 Task: Search one way flight ticket for 4 adults, 1 infant in seat and 1 infant on lap in premium economy from Homer: Homer Airport to Indianapolis: Indianapolis International Airport on 8-5-2023. Choice of flights is Frontier. Number of bags: 2 carry on bags and 1 checked bag. Price is upto 78000. Outbound departure time preference is 8:00.
Action: Mouse moved to (344, 285)
Screenshot: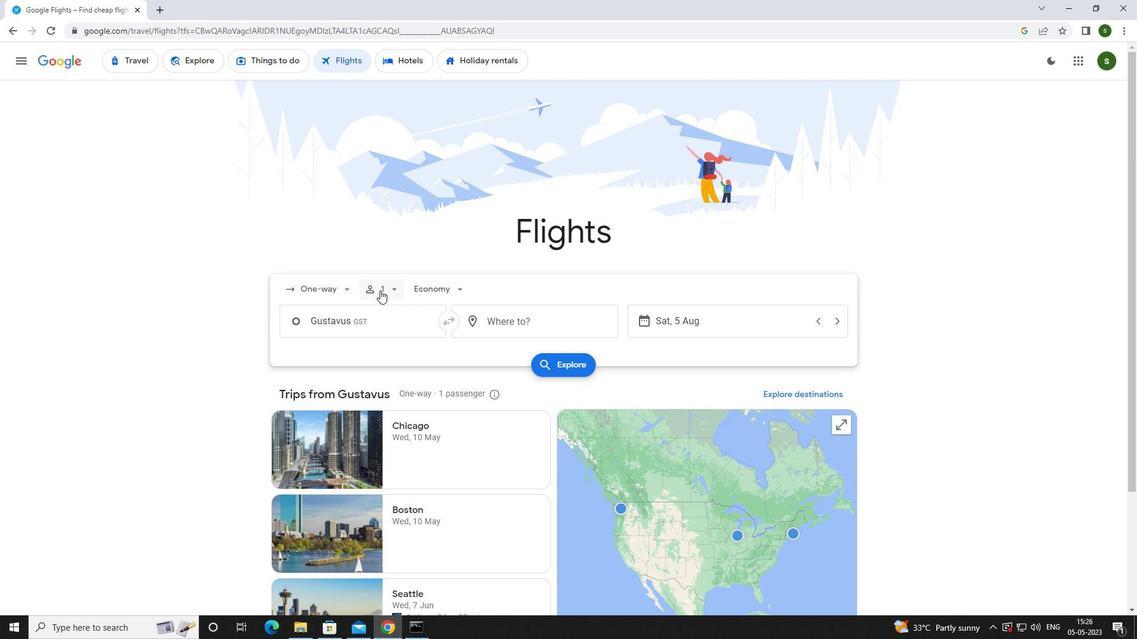 
Action: Mouse pressed left at (344, 285)
Screenshot: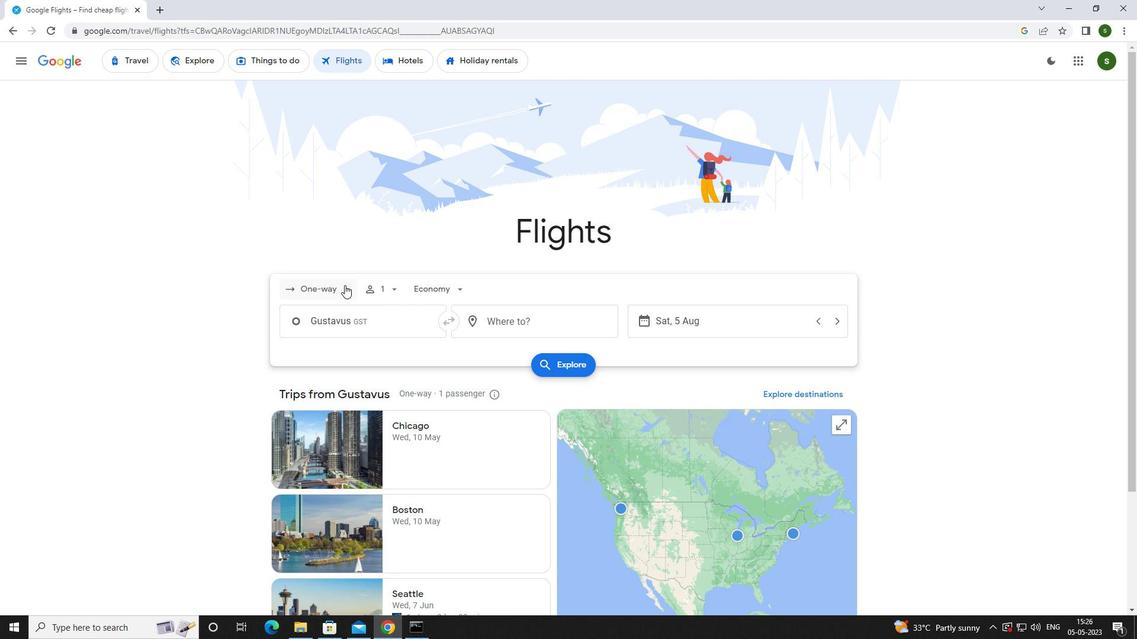 
Action: Mouse moved to (338, 339)
Screenshot: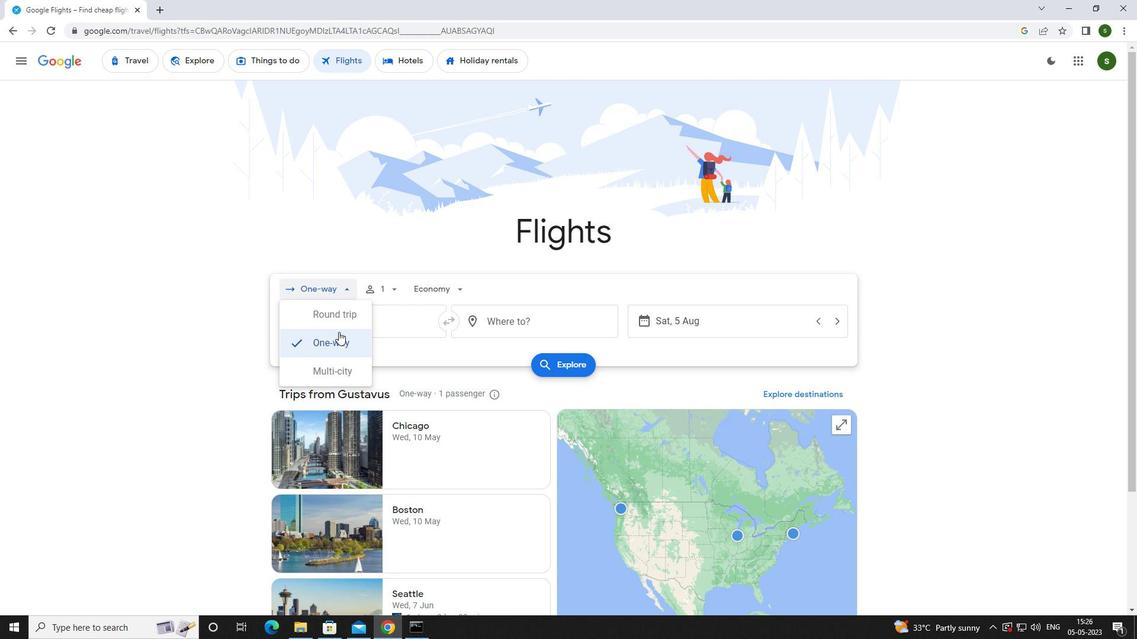 
Action: Mouse pressed left at (338, 339)
Screenshot: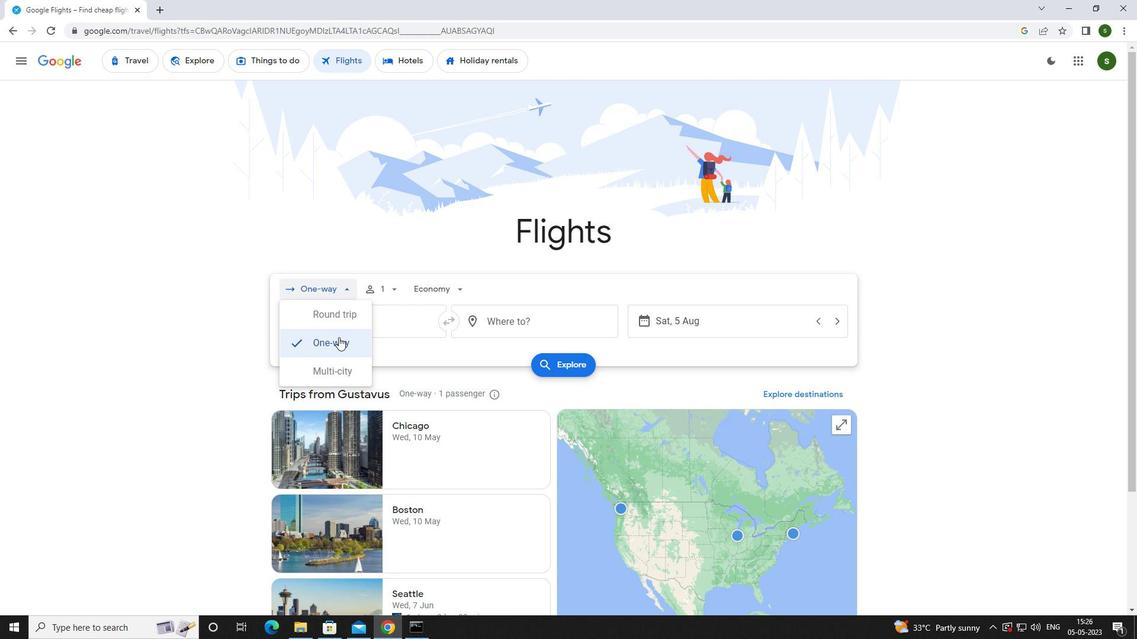 
Action: Mouse moved to (386, 291)
Screenshot: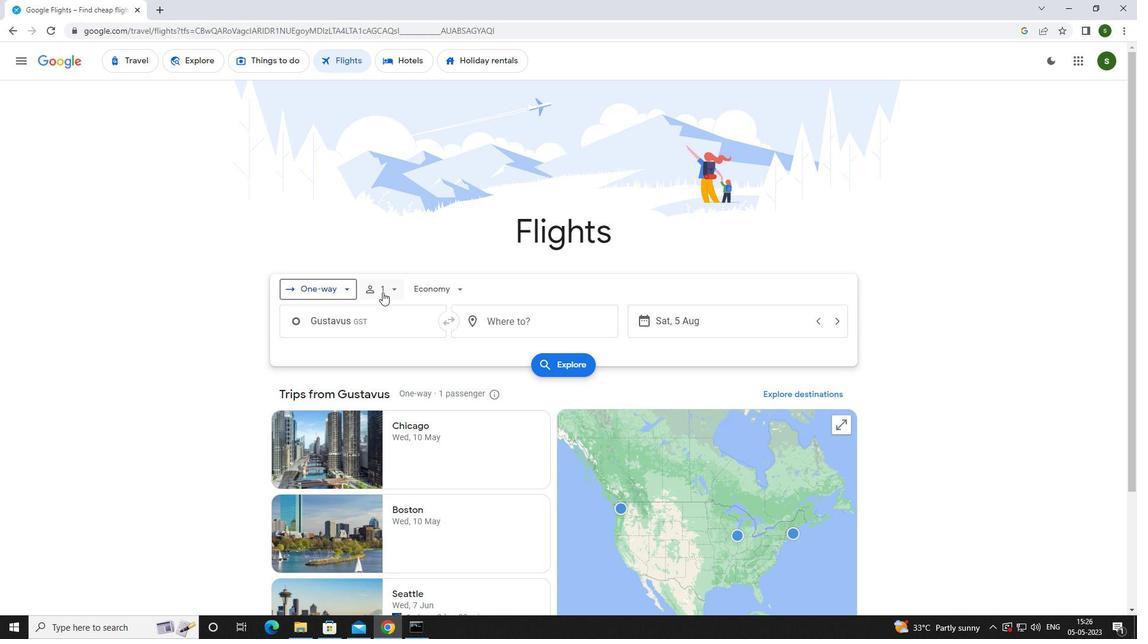 
Action: Mouse pressed left at (386, 291)
Screenshot: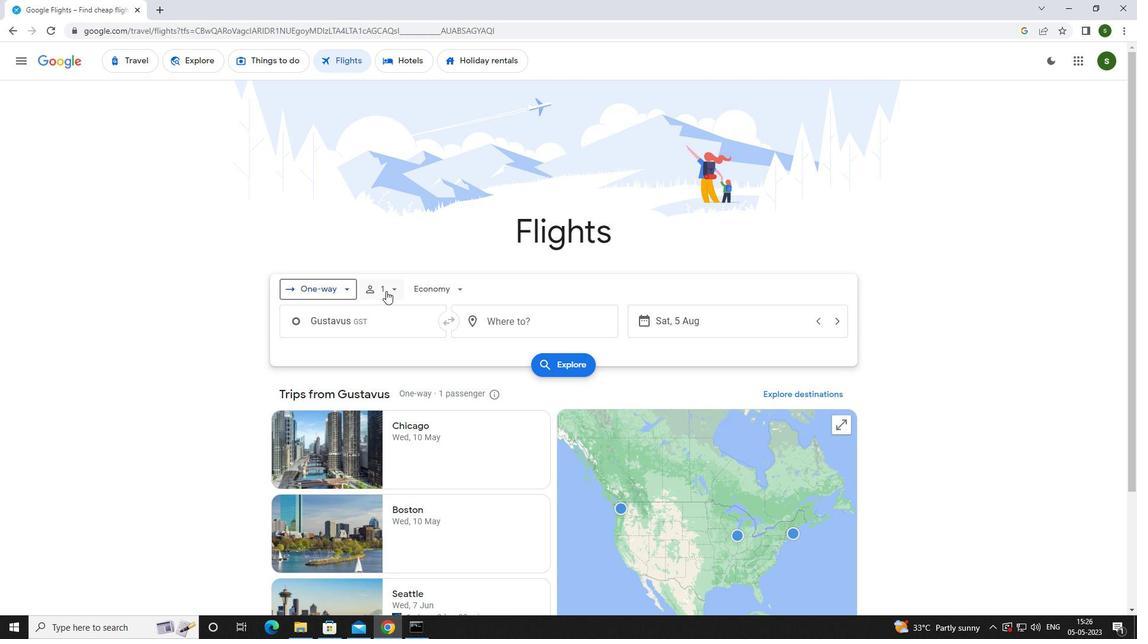 
Action: Mouse moved to (481, 317)
Screenshot: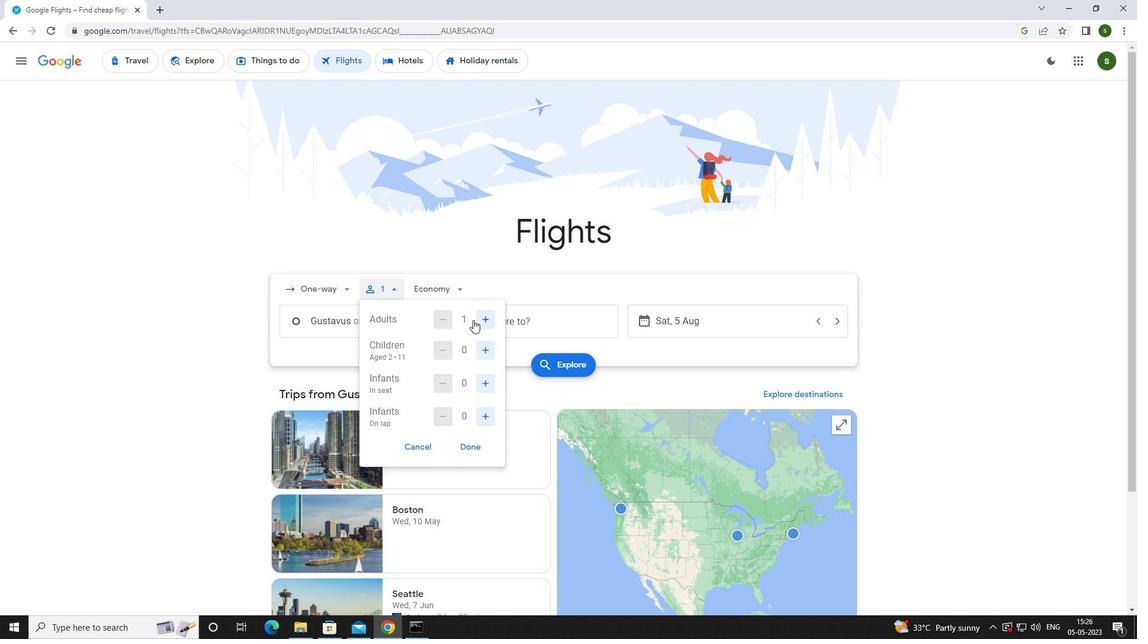 
Action: Mouse pressed left at (481, 317)
Screenshot: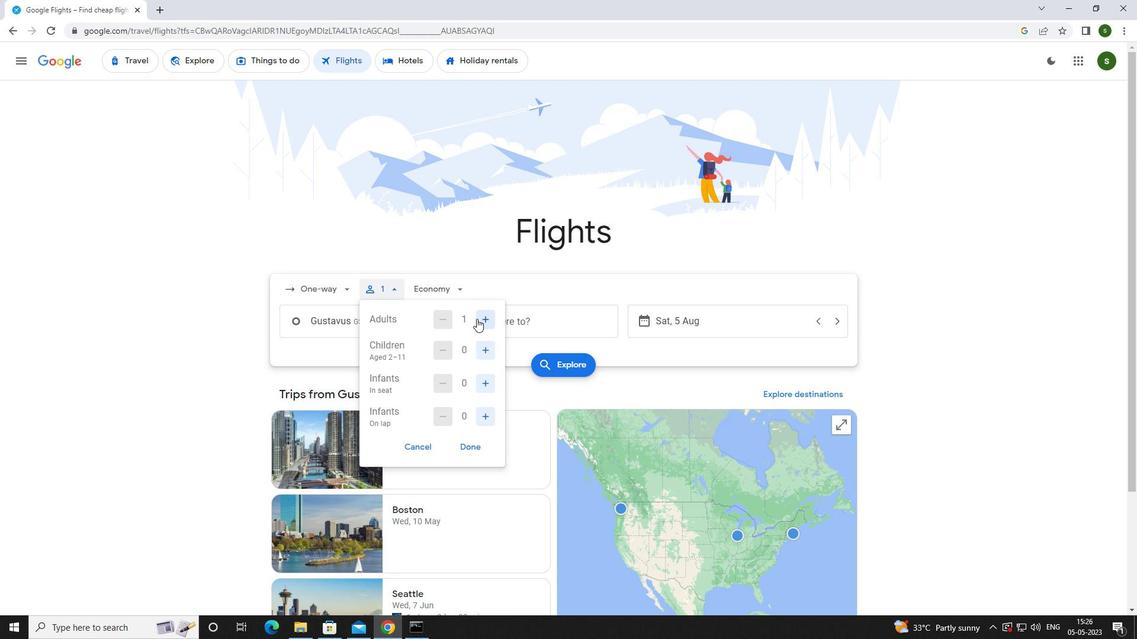 
Action: Mouse pressed left at (481, 317)
Screenshot: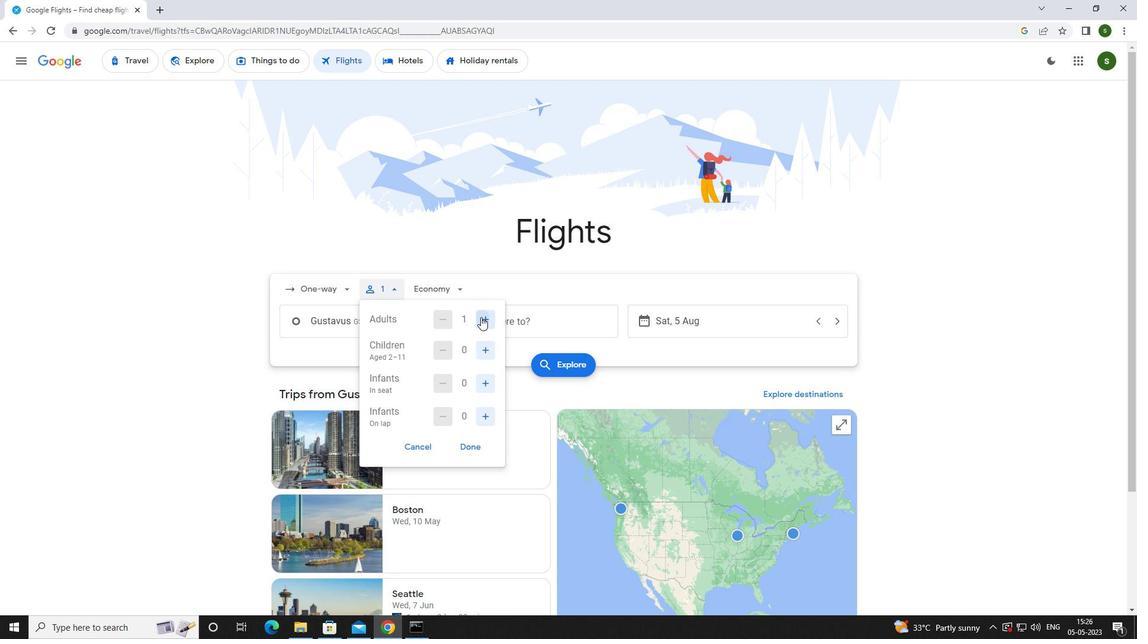 
Action: Mouse pressed left at (481, 317)
Screenshot: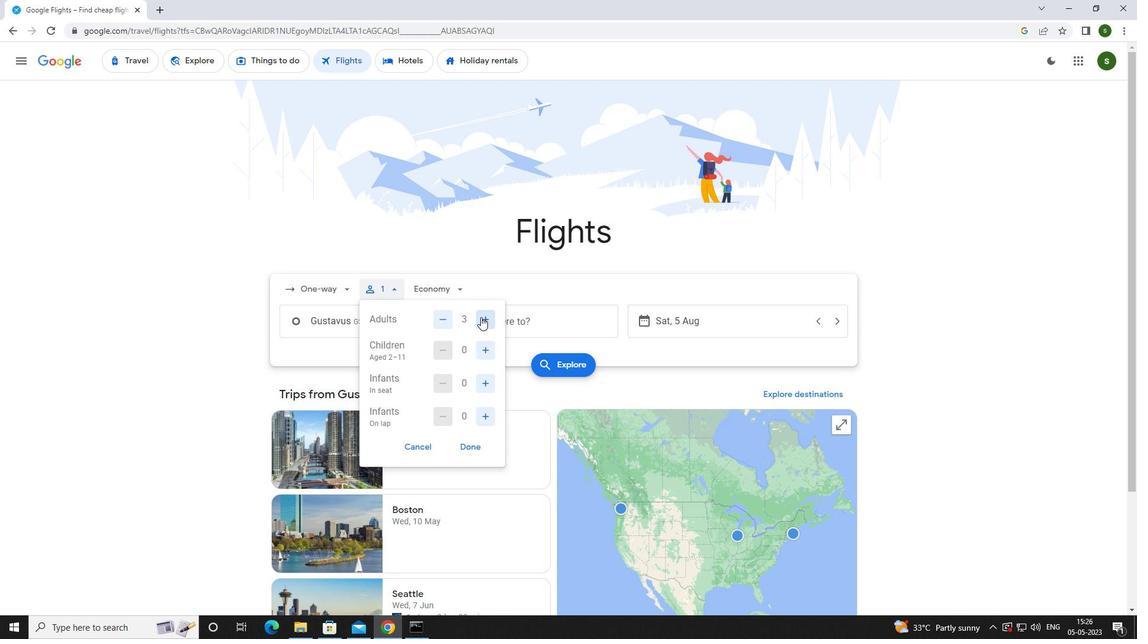 
Action: Mouse moved to (482, 380)
Screenshot: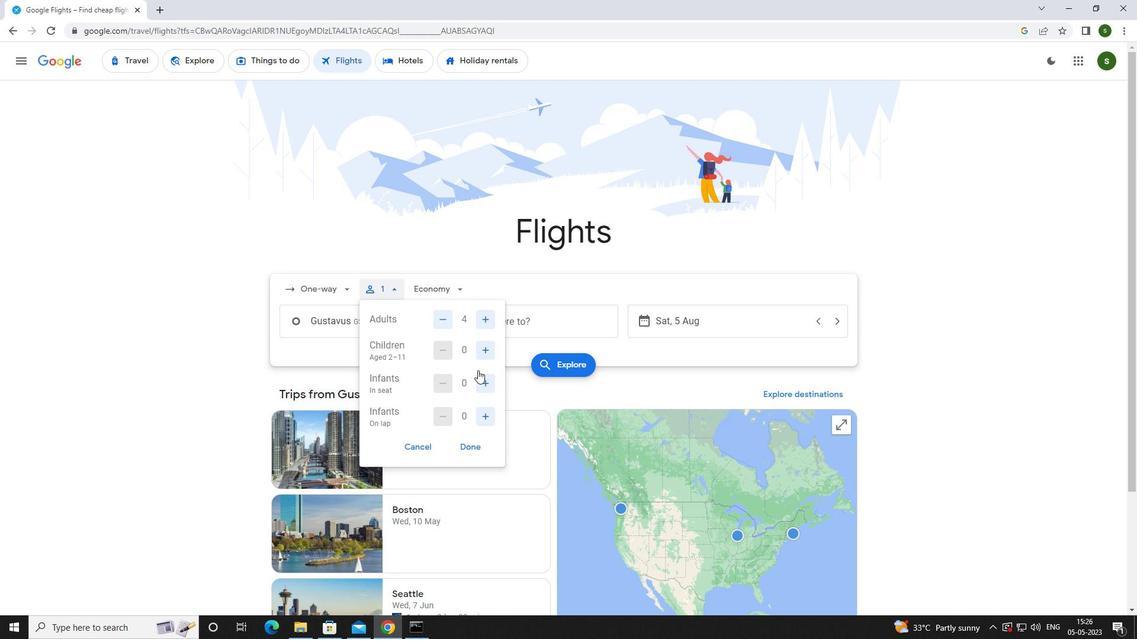 
Action: Mouse pressed left at (482, 380)
Screenshot: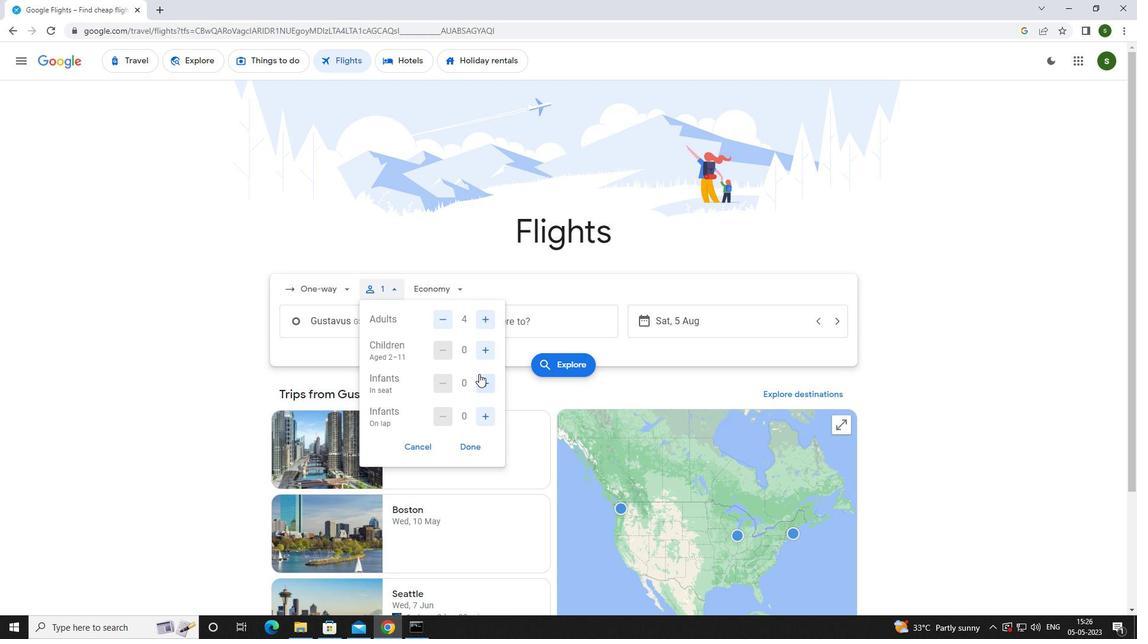 
Action: Mouse moved to (481, 414)
Screenshot: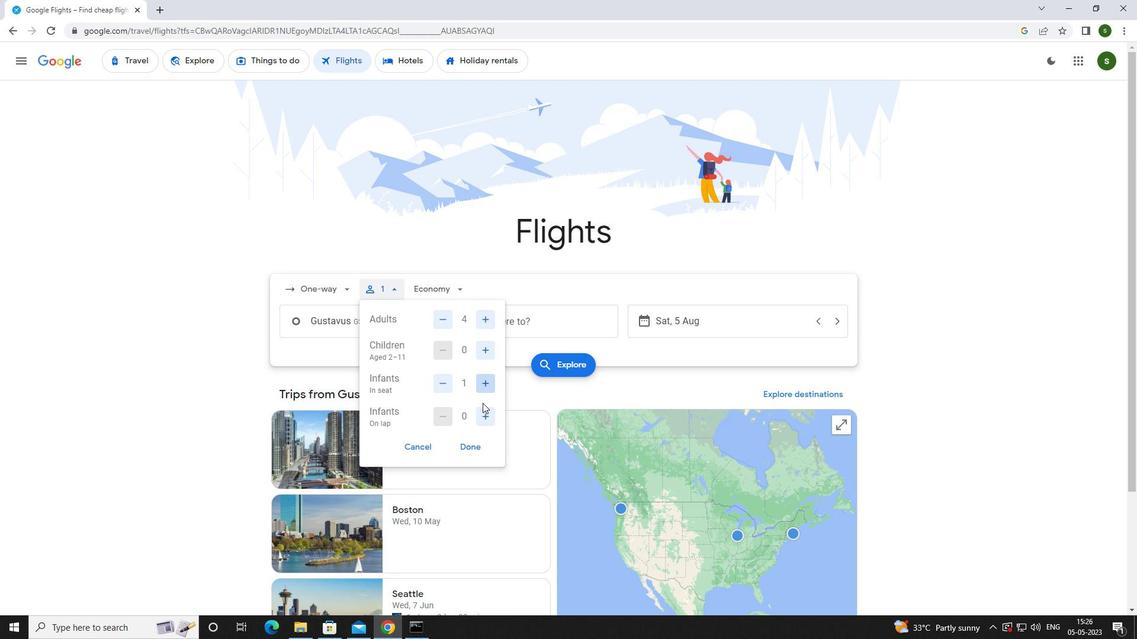 
Action: Mouse pressed left at (481, 414)
Screenshot: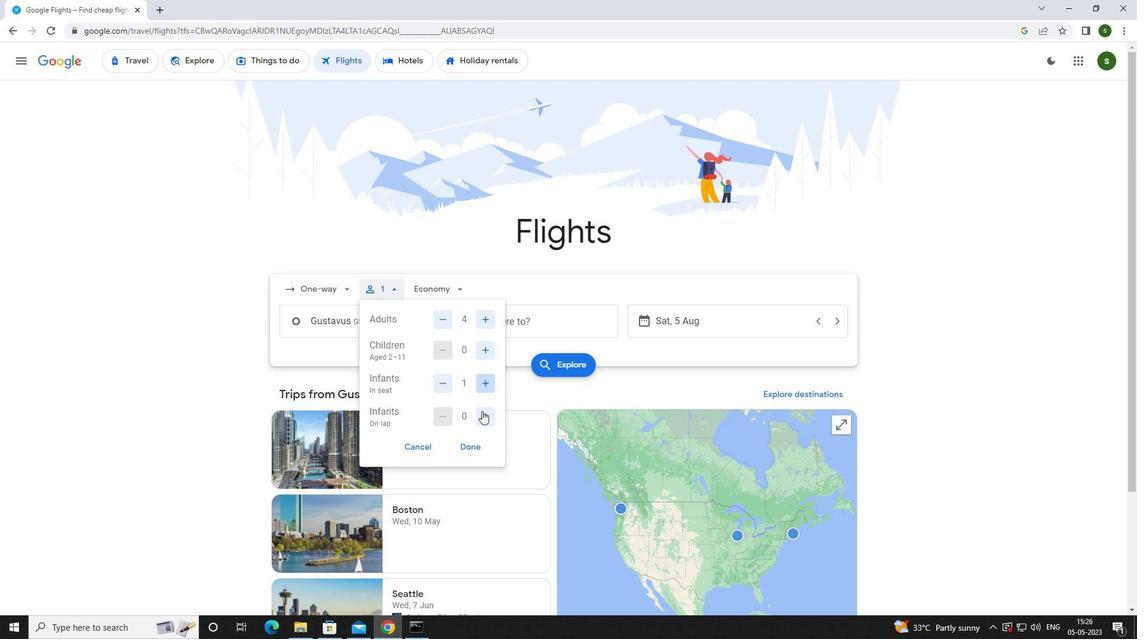 
Action: Mouse moved to (446, 287)
Screenshot: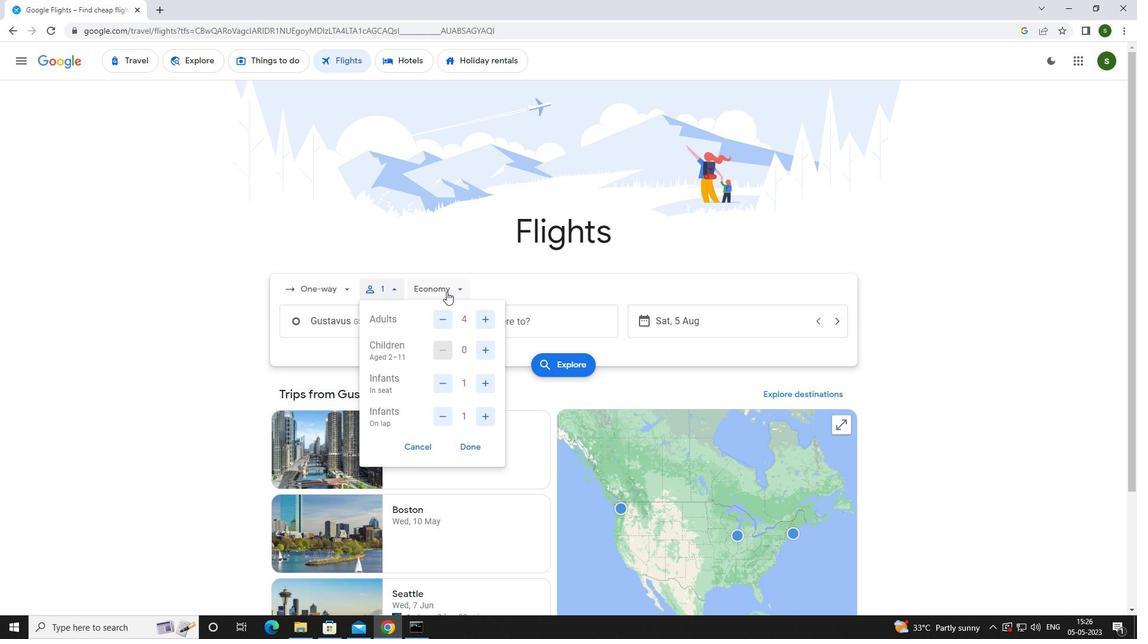 
Action: Mouse pressed left at (446, 287)
Screenshot: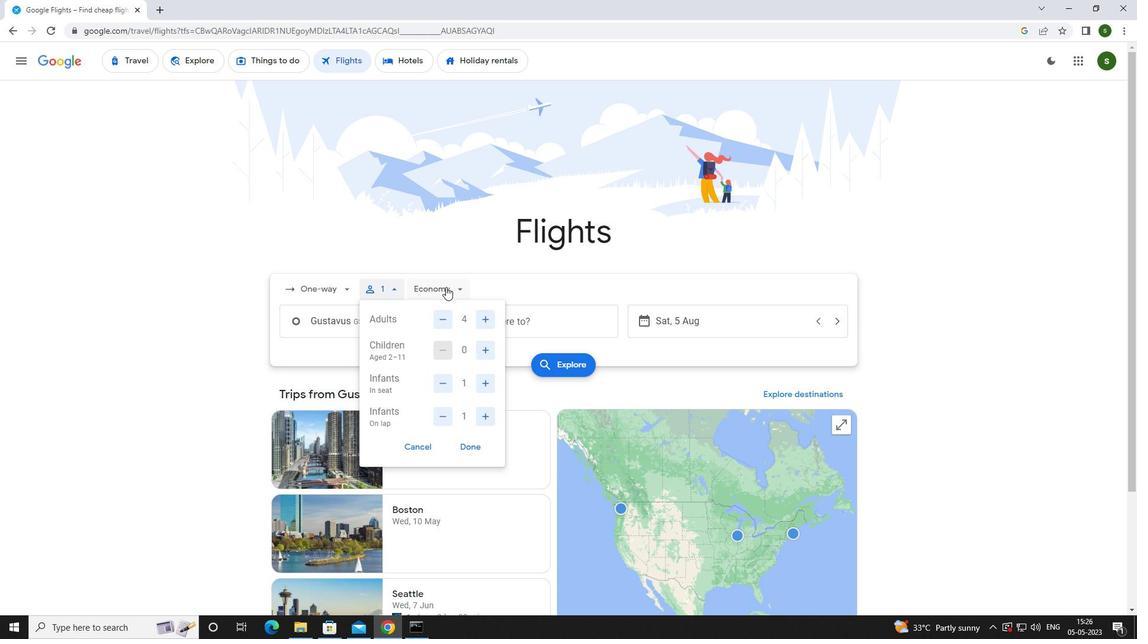 
Action: Mouse moved to (472, 350)
Screenshot: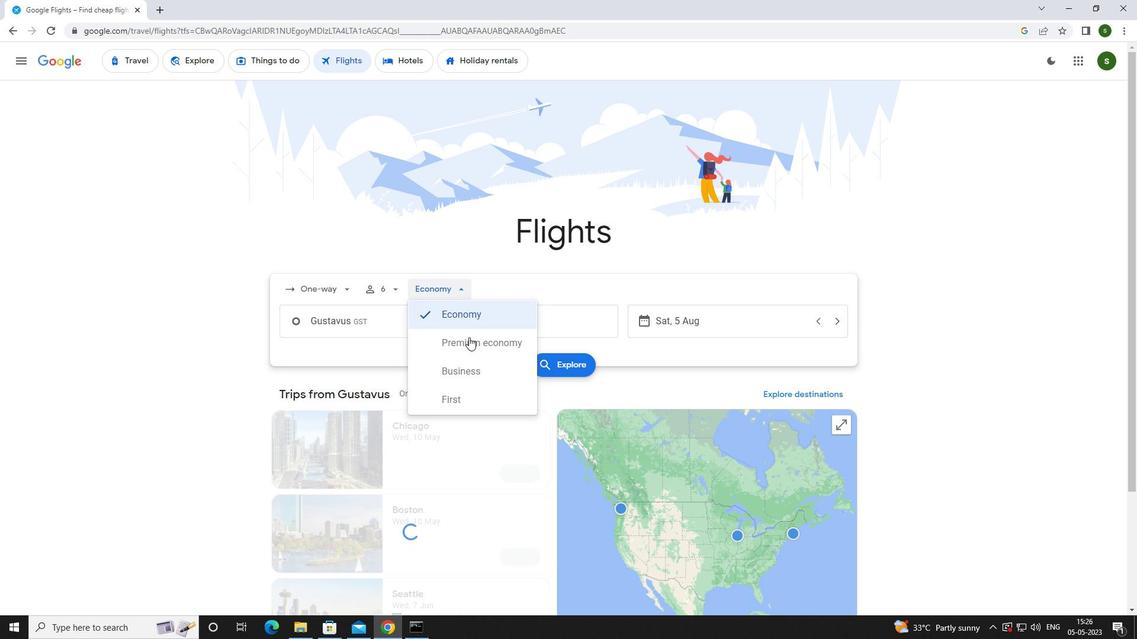 
Action: Mouse pressed left at (472, 350)
Screenshot: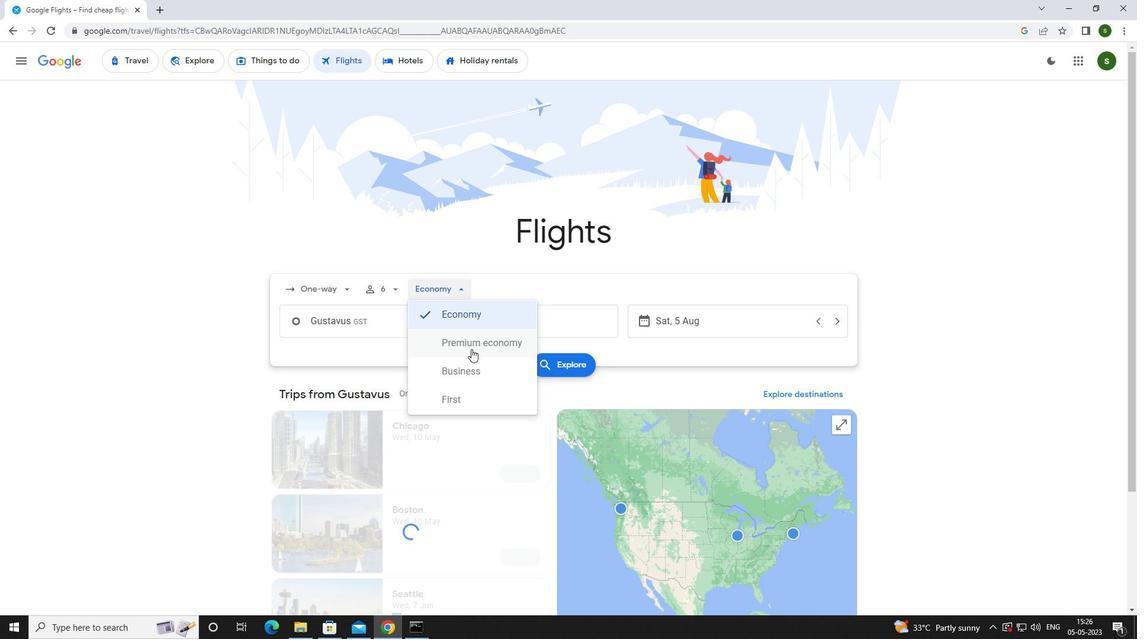 
Action: Mouse moved to (396, 327)
Screenshot: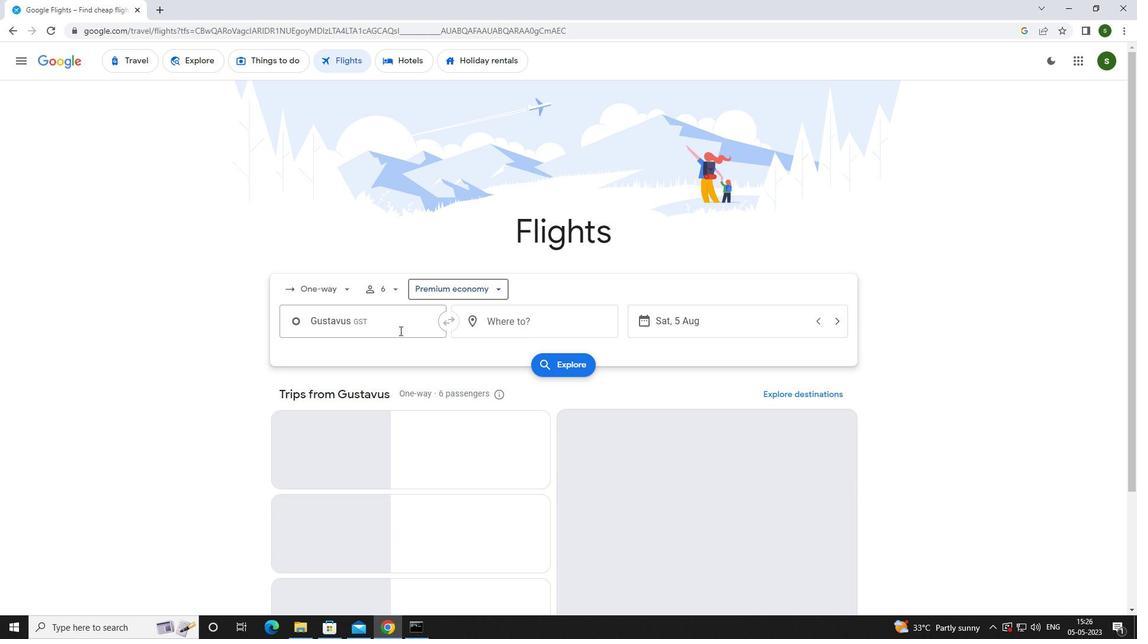 
Action: Mouse pressed left at (396, 327)
Screenshot: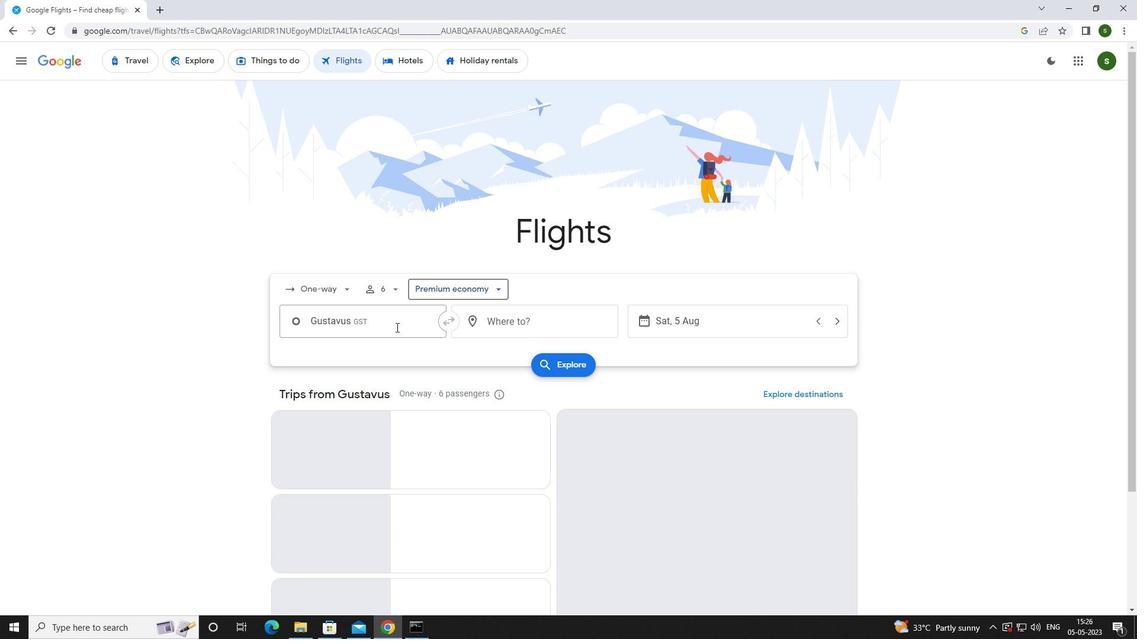
Action: Mouse moved to (398, 326)
Screenshot: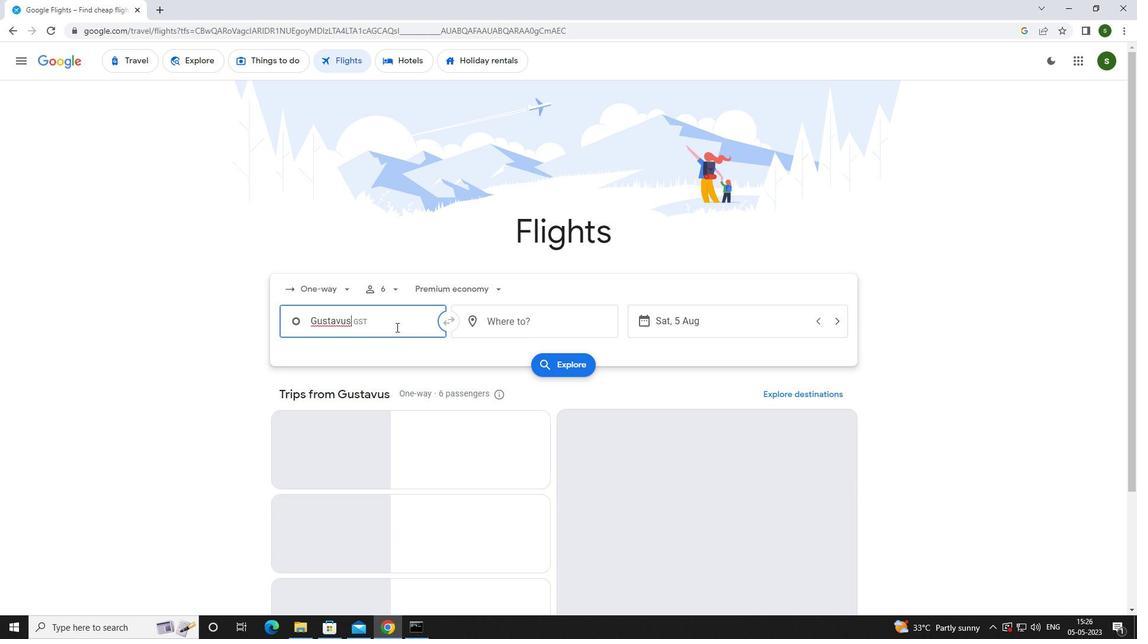 
Action: Key pressed <Key.caps_lock>h<Key.caps_lock>omer
Screenshot: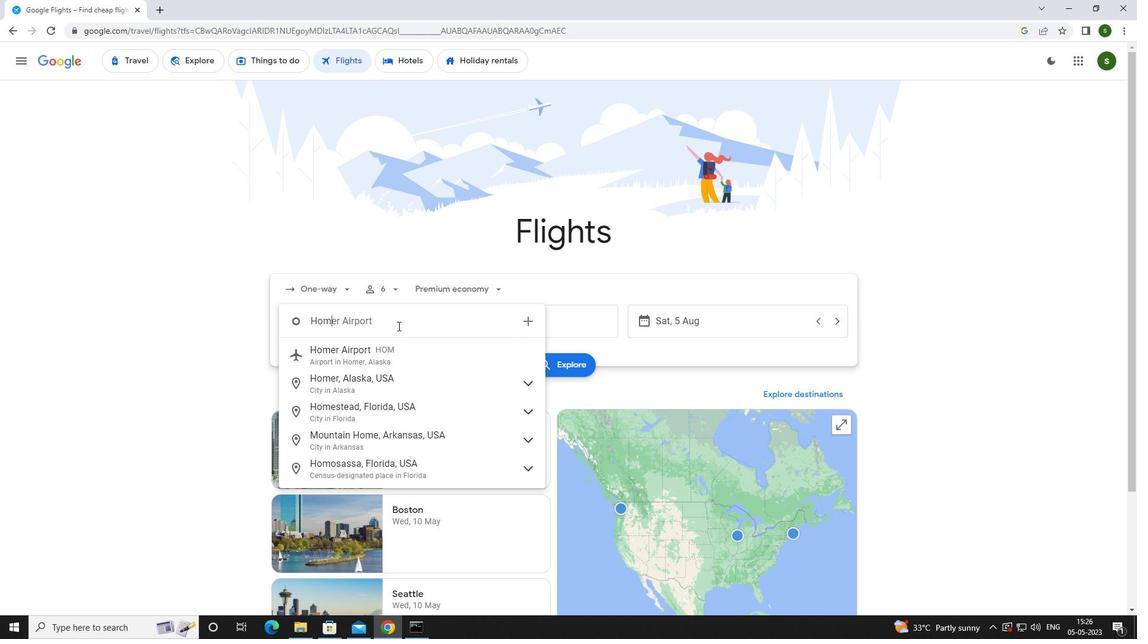 
Action: Mouse moved to (405, 414)
Screenshot: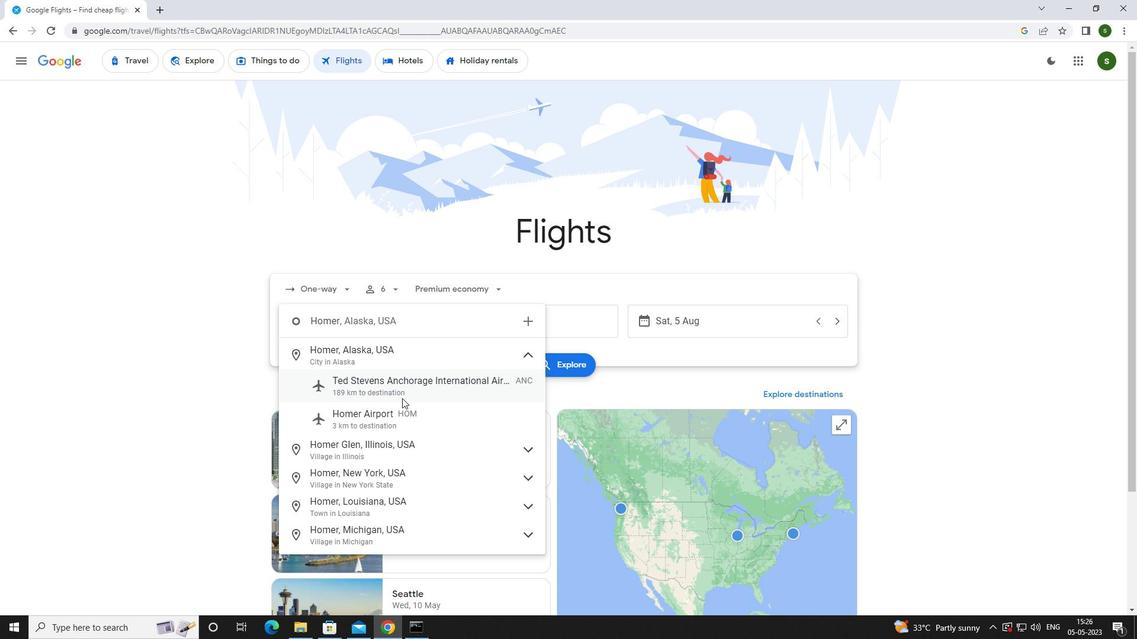 
Action: Mouse pressed left at (405, 414)
Screenshot: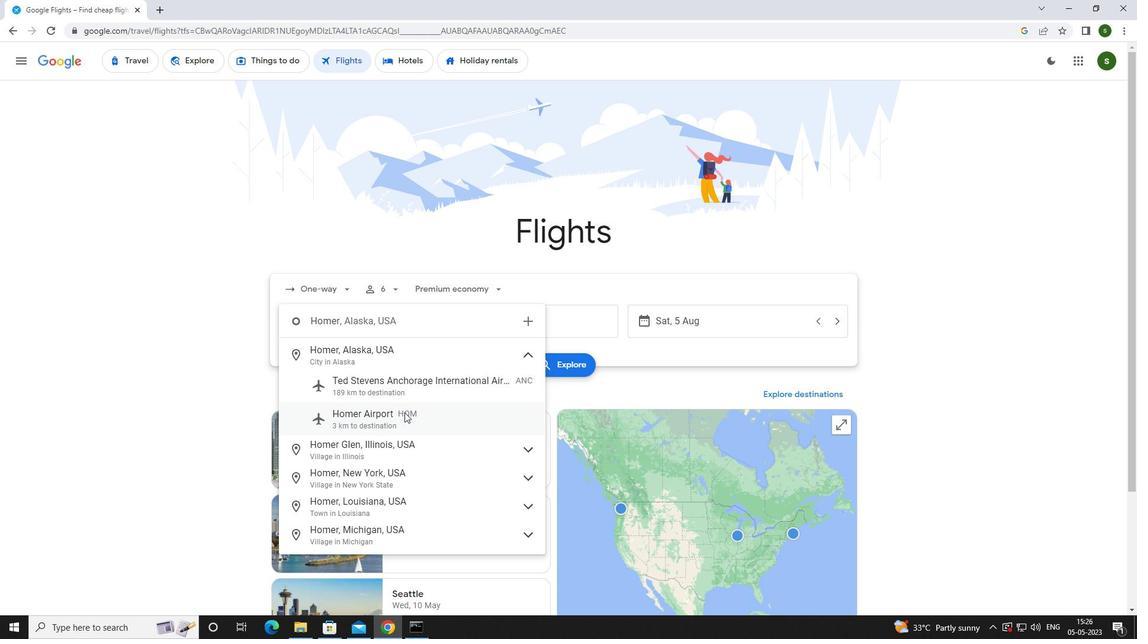 
Action: Mouse moved to (530, 325)
Screenshot: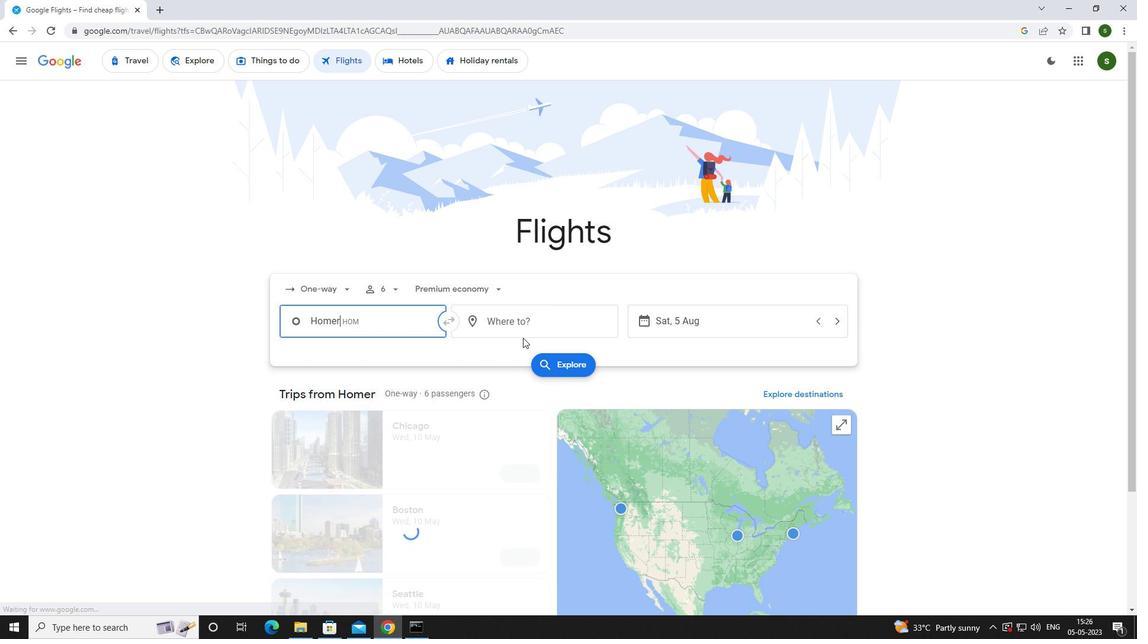 
Action: Mouse pressed left at (530, 325)
Screenshot: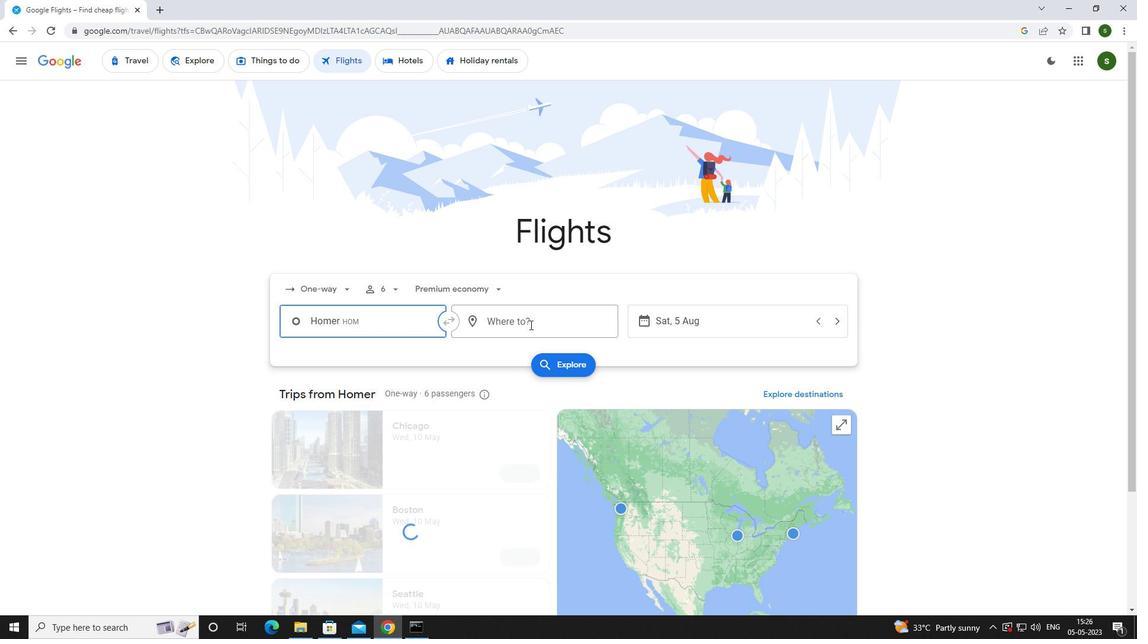 
Action: Mouse moved to (530, 324)
Screenshot: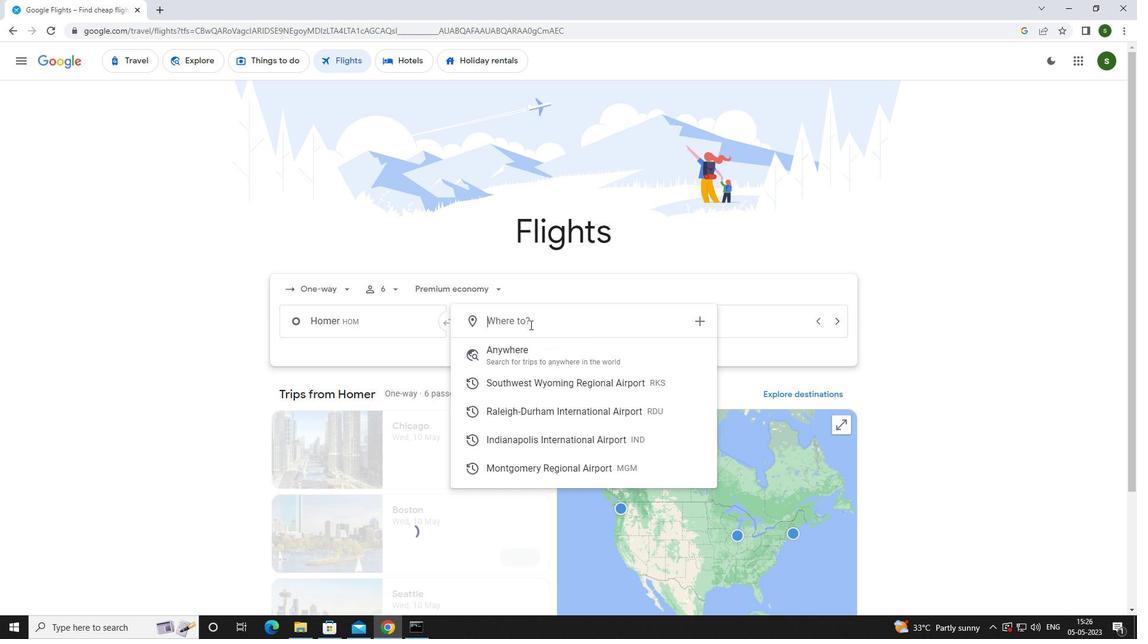 
Action: Key pressed <Key.caps_lock>i<Key.caps_lock>ndianapolis
Screenshot: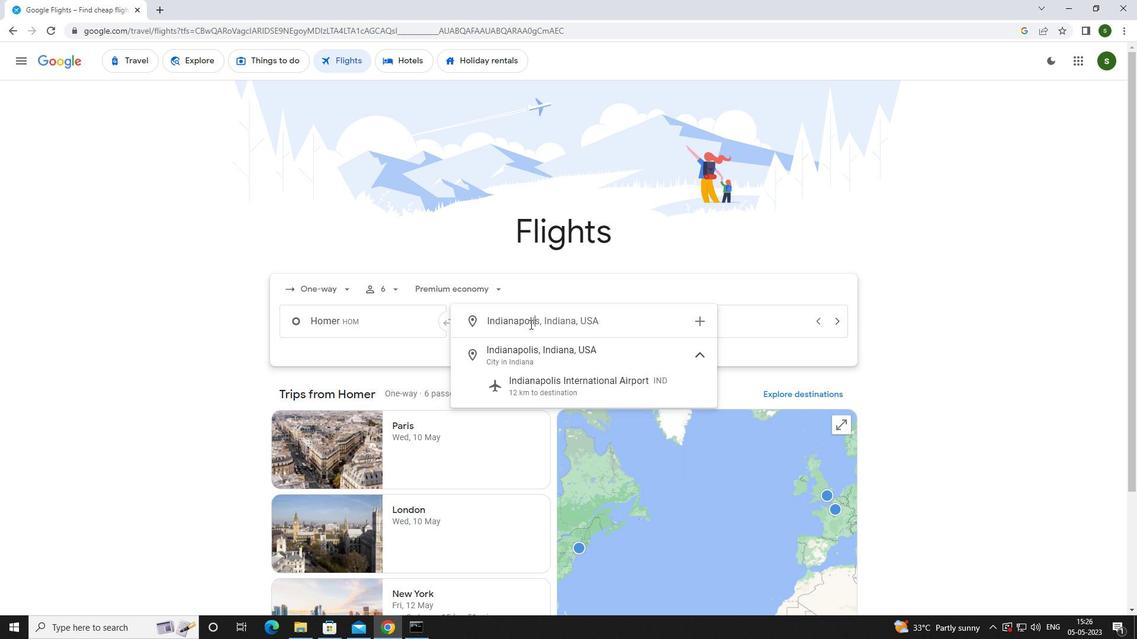 
Action: Mouse moved to (560, 381)
Screenshot: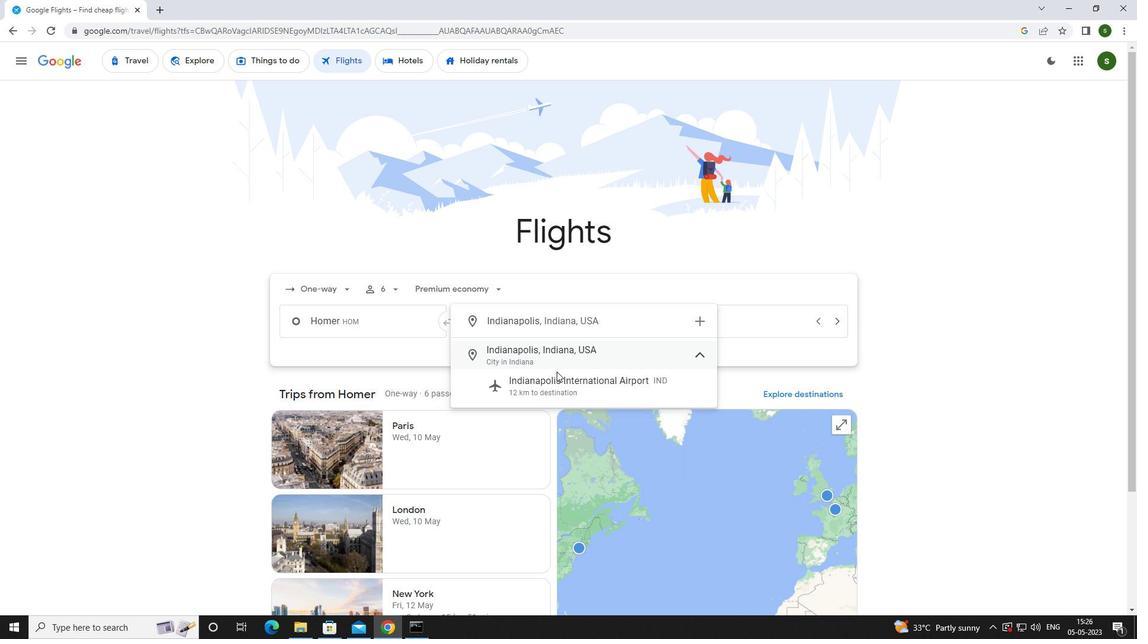 
Action: Mouse pressed left at (560, 381)
Screenshot: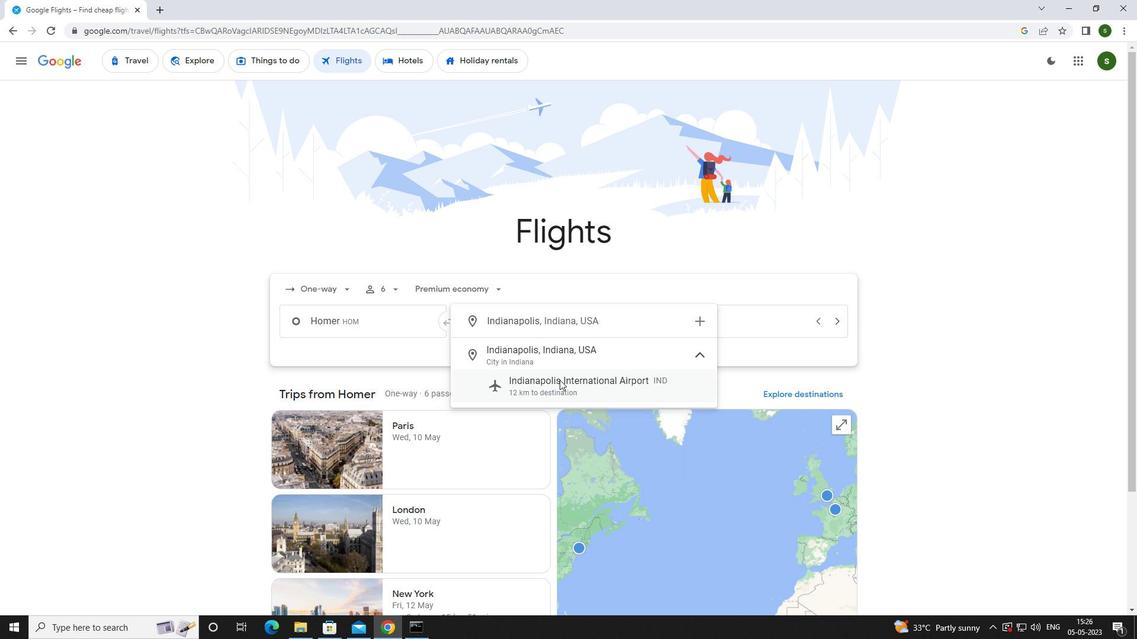 
Action: Mouse moved to (729, 320)
Screenshot: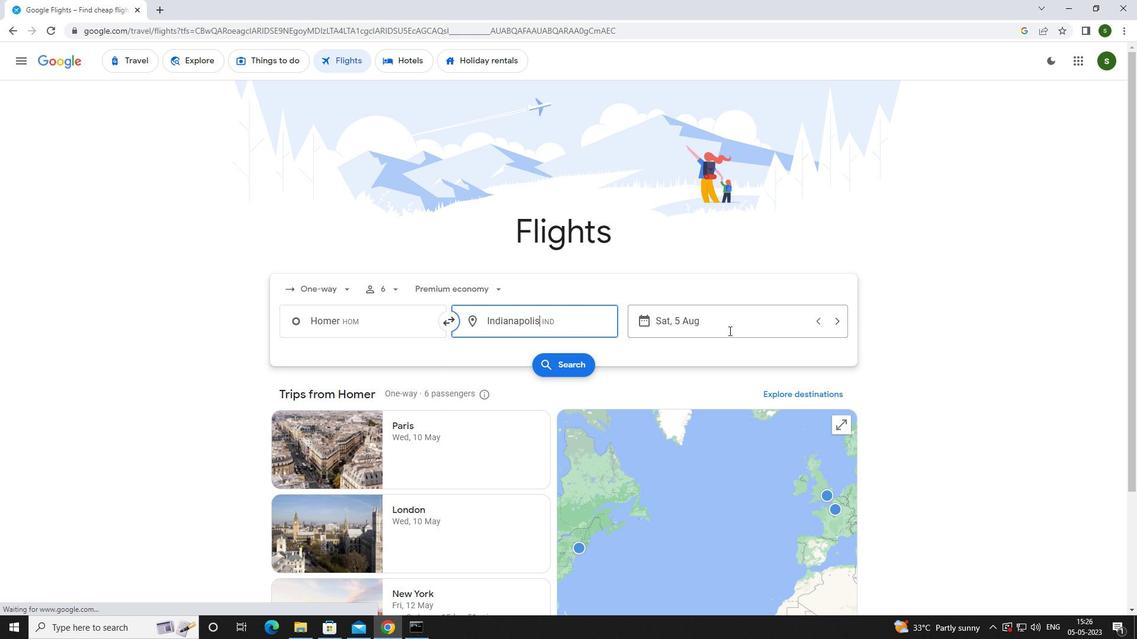 
Action: Mouse pressed left at (729, 320)
Screenshot: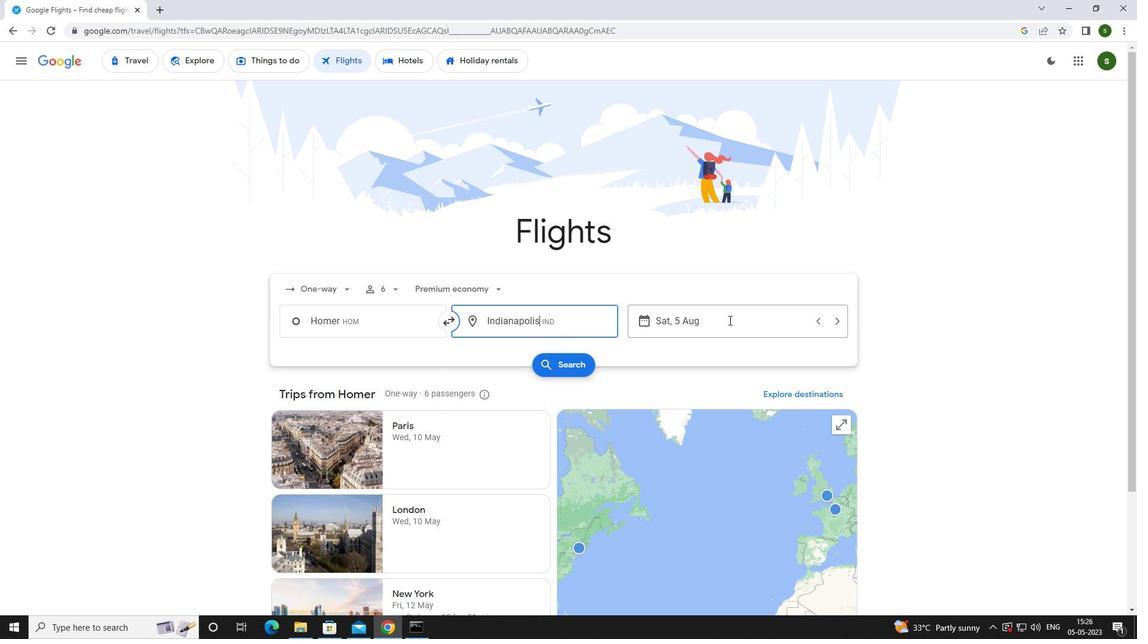 
Action: Mouse moved to (596, 398)
Screenshot: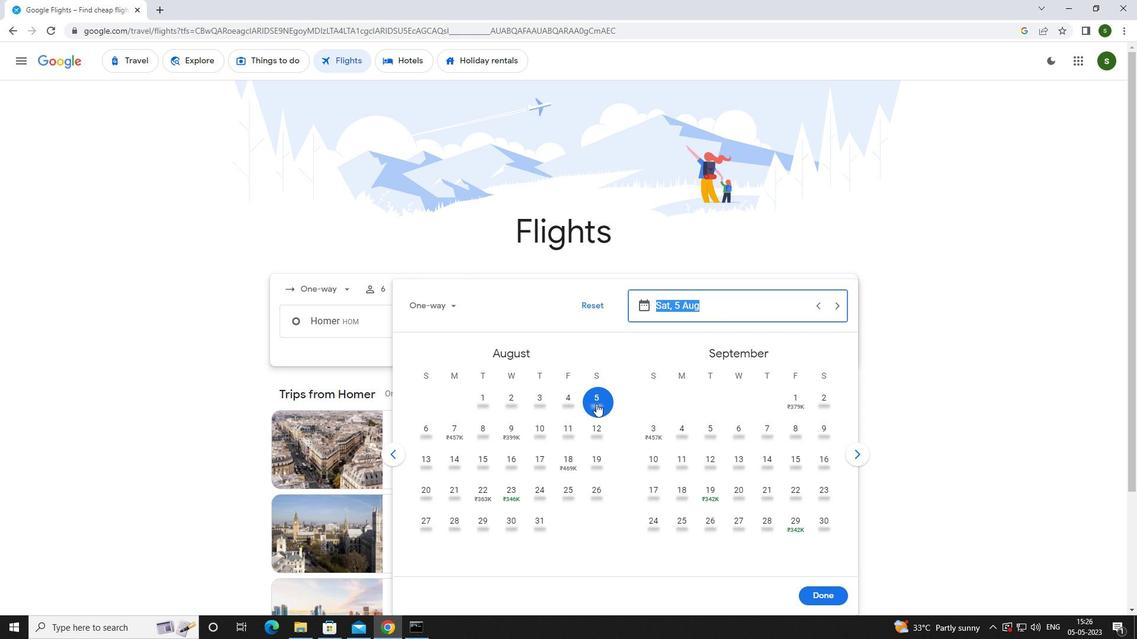 
Action: Mouse pressed left at (596, 398)
Screenshot: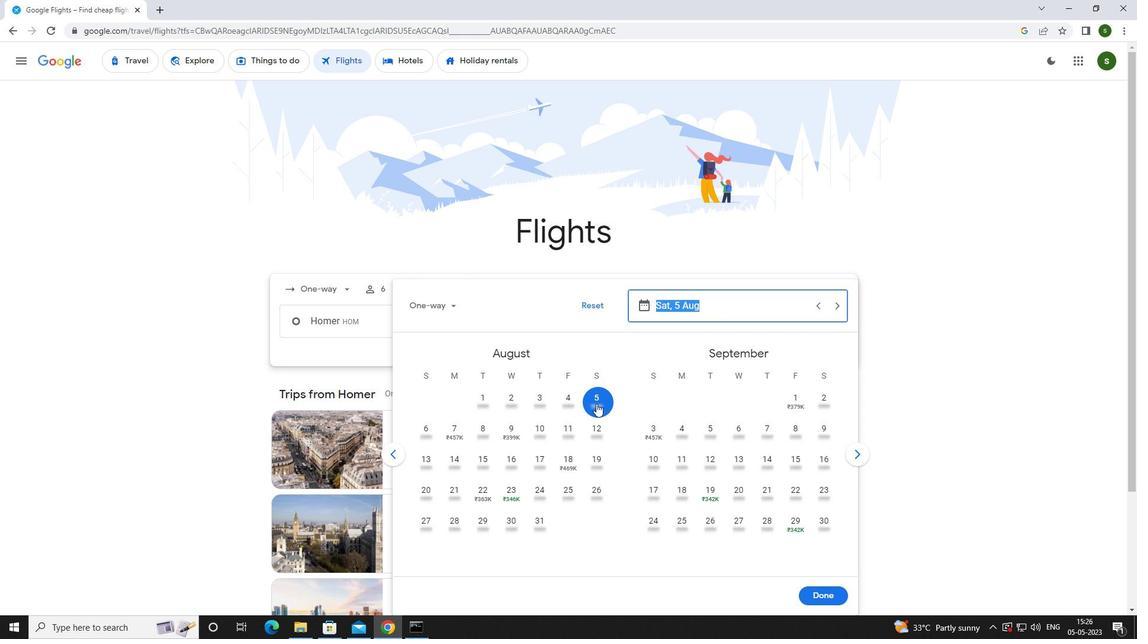 
Action: Mouse moved to (815, 589)
Screenshot: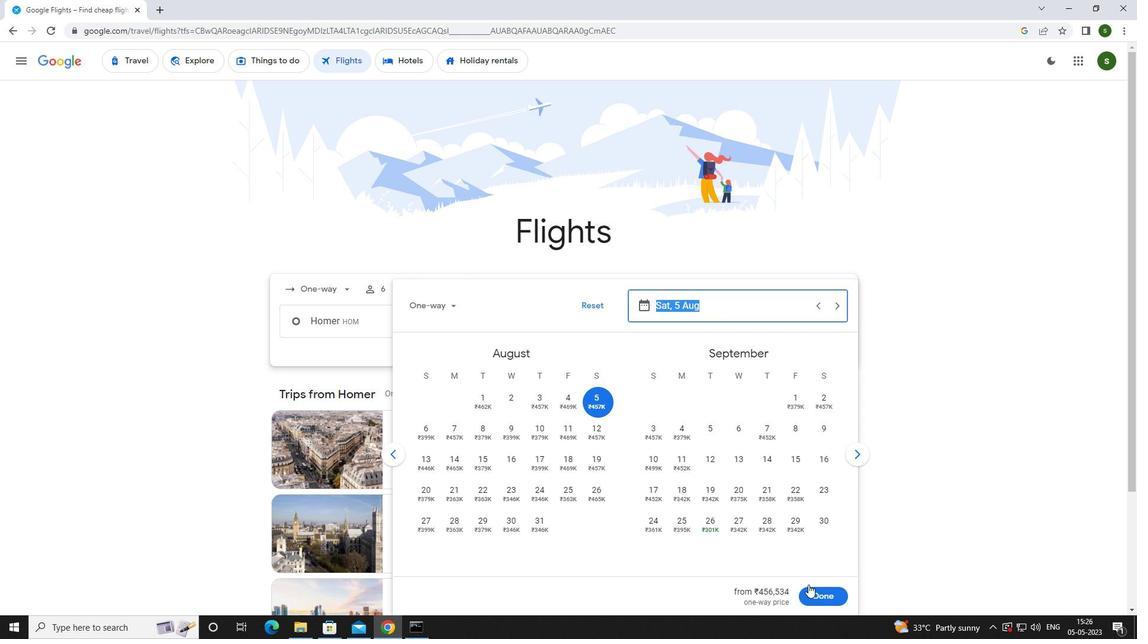 
Action: Mouse pressed left at (815, 589)
Screenshot: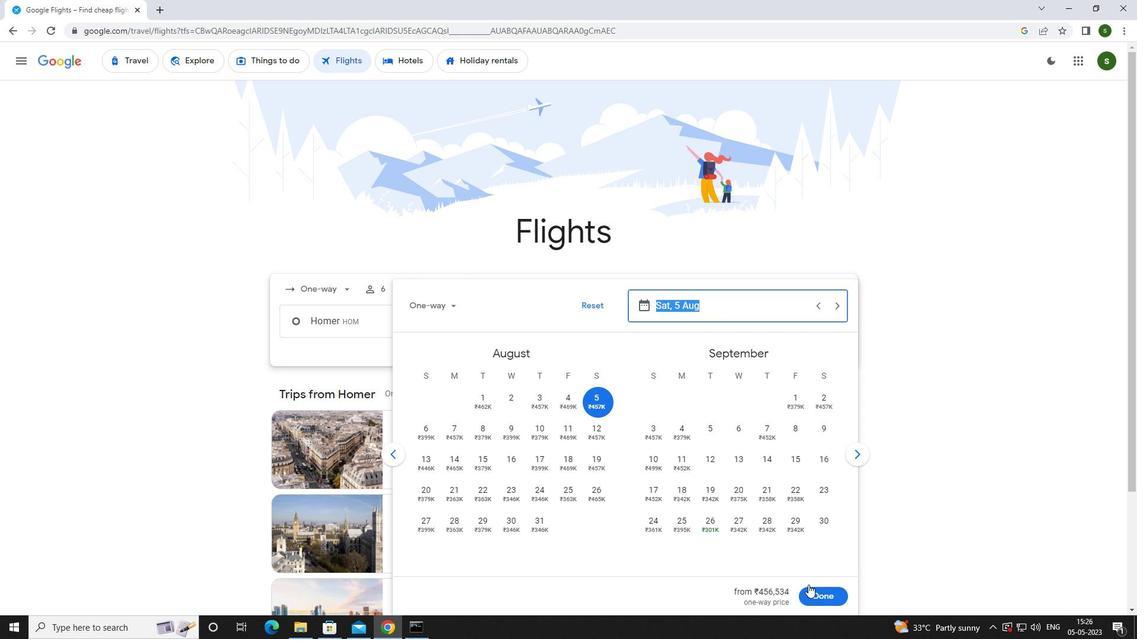 
Action: Mouse moved to (572, 370)
Screenshot: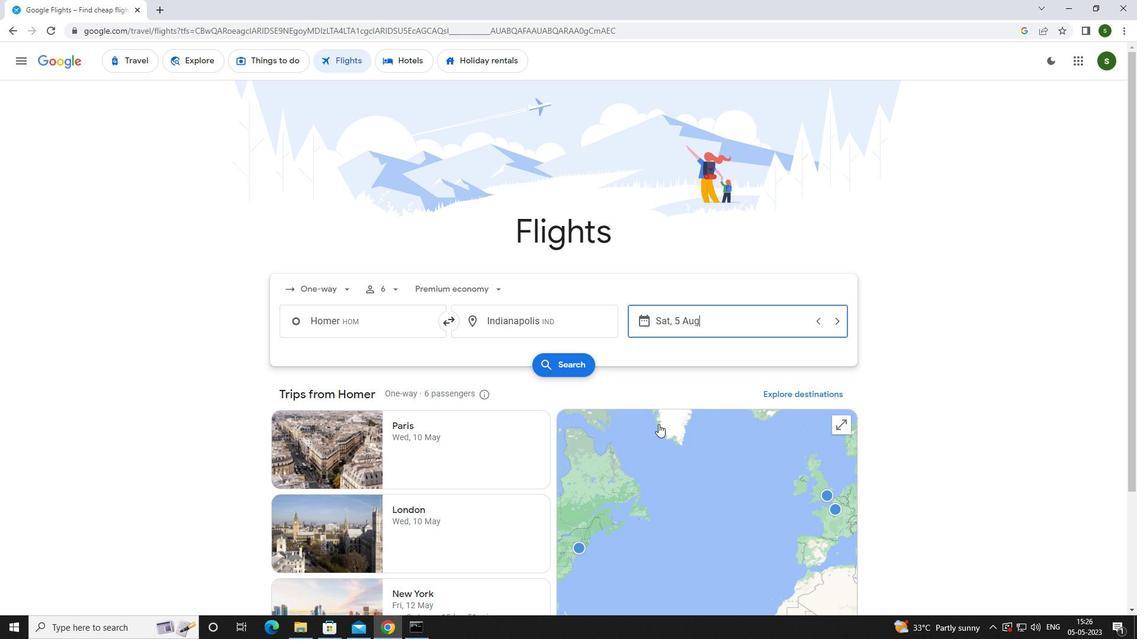
Action: Mouse pressed left at (572, 370)
Screenshot: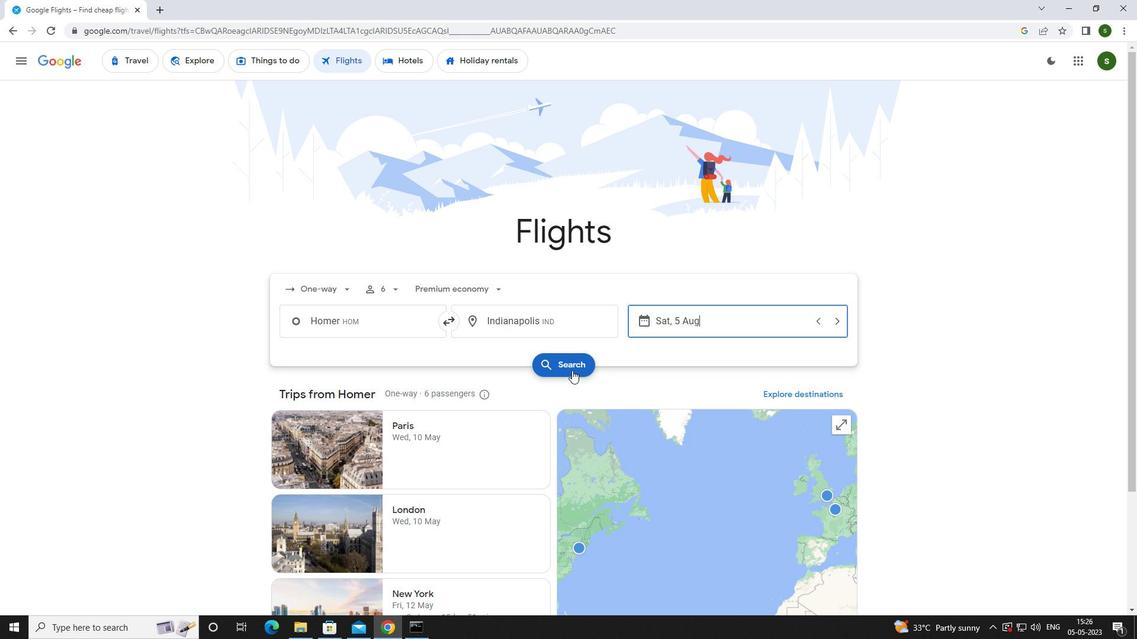 
Action: Mouse moved to (286, 168)
Screenshot: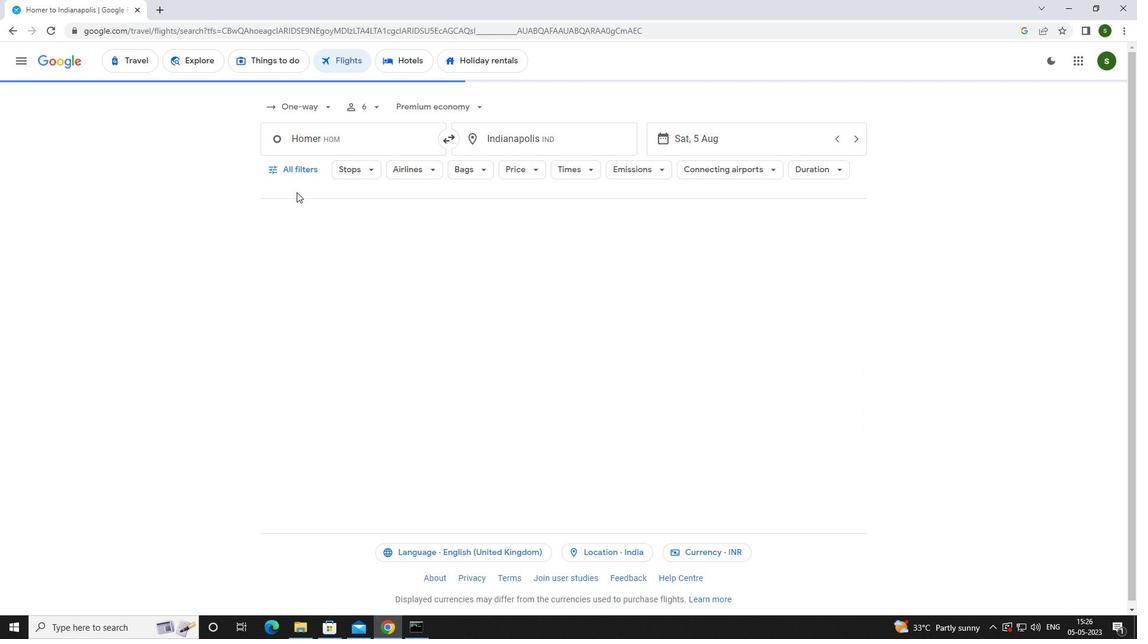 
Action: Mouse pressed left at (286, 168)
Screenshot: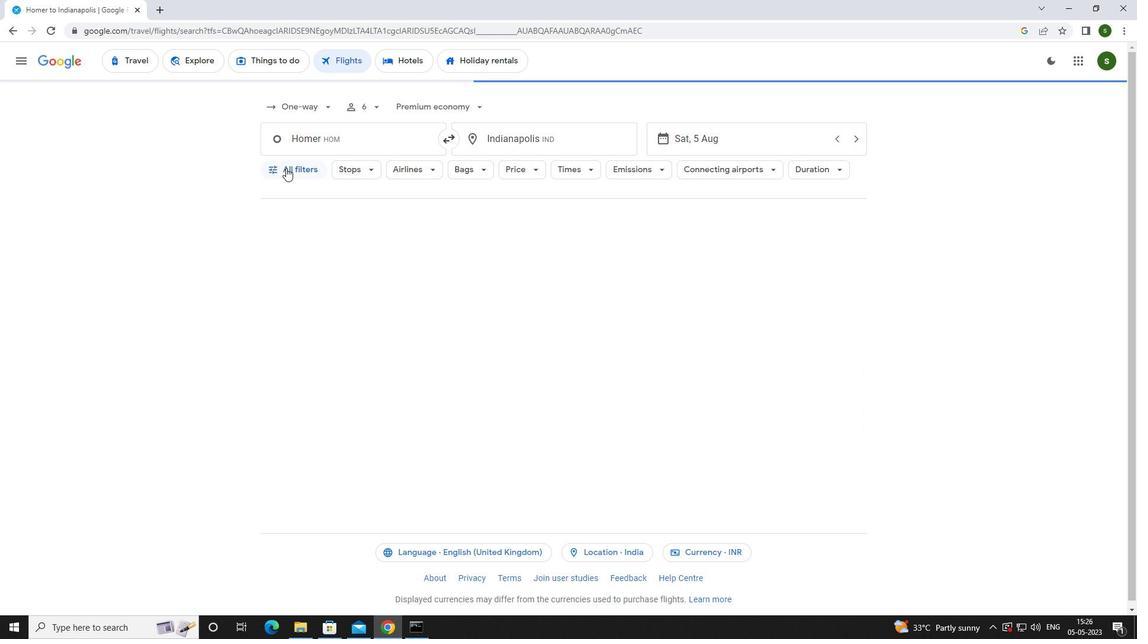 
Action: Mouse moved to (443, 419)
Screenshot: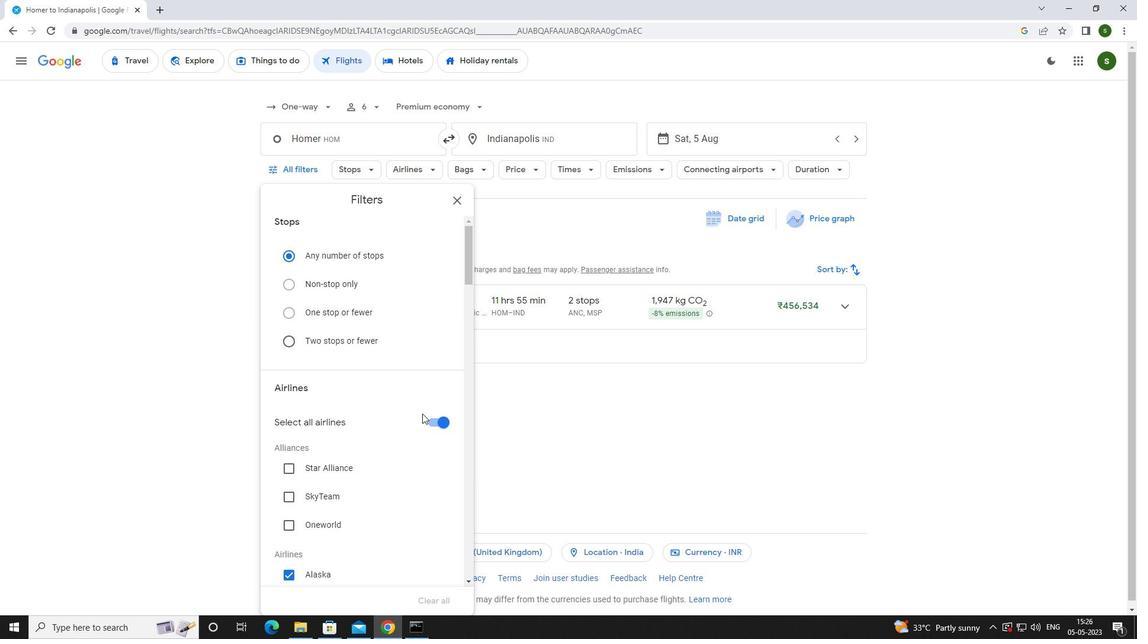
Action: Mouse pressed left at (443, 419)
Screenshot: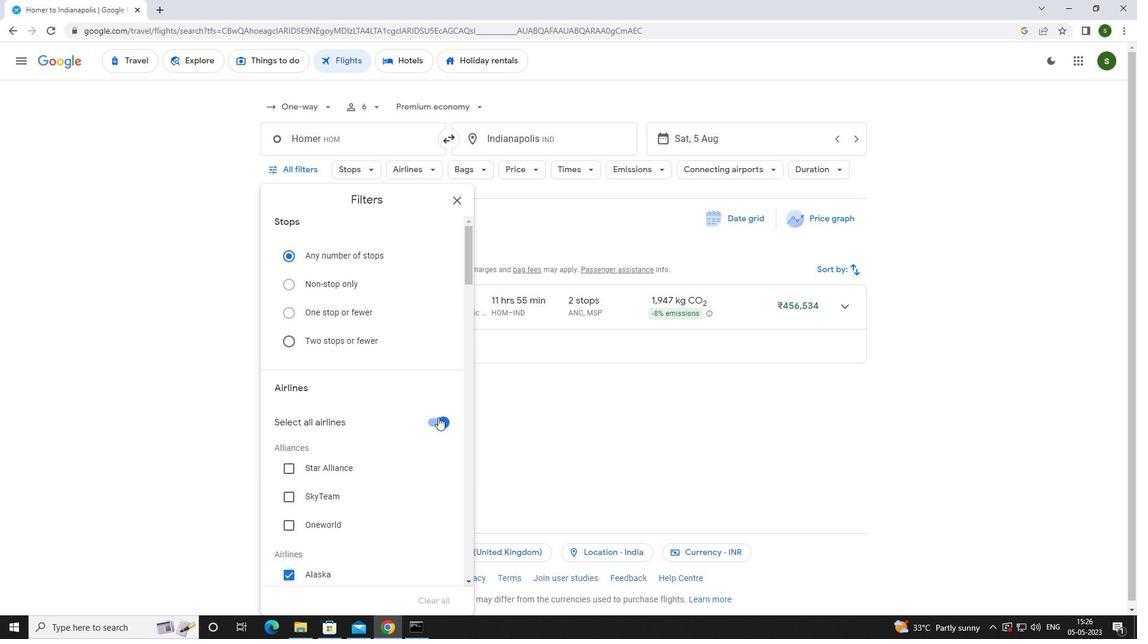 
Action: Mouse moved to (403, 397)
Screenshot: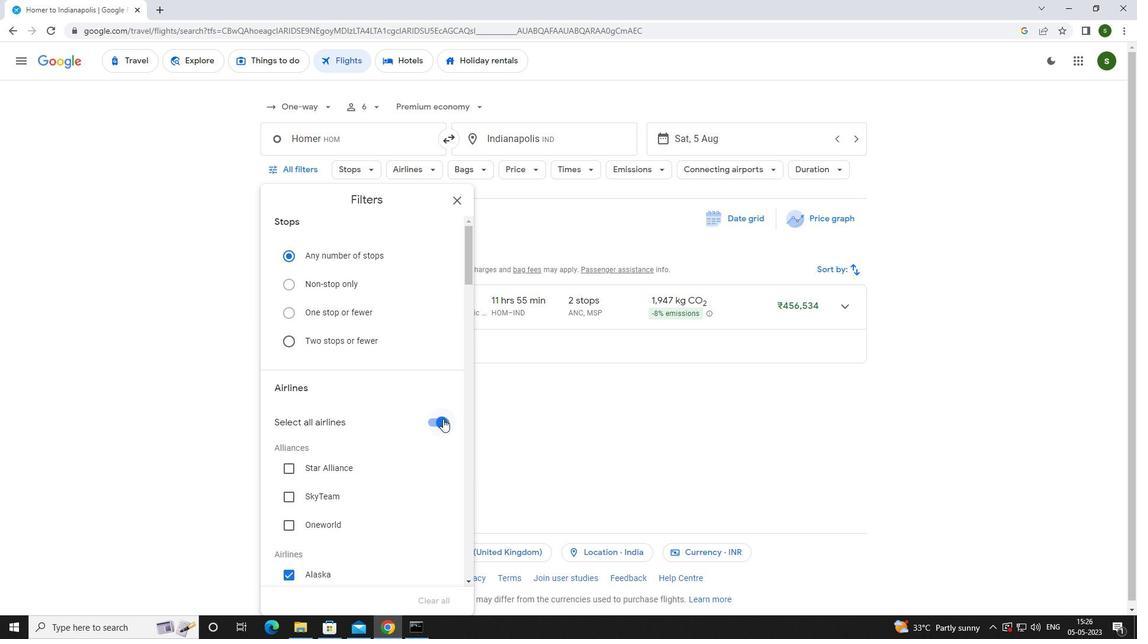 
Action: Mouse scrolled (403, 397) with delta (0, 0)
Screenshot: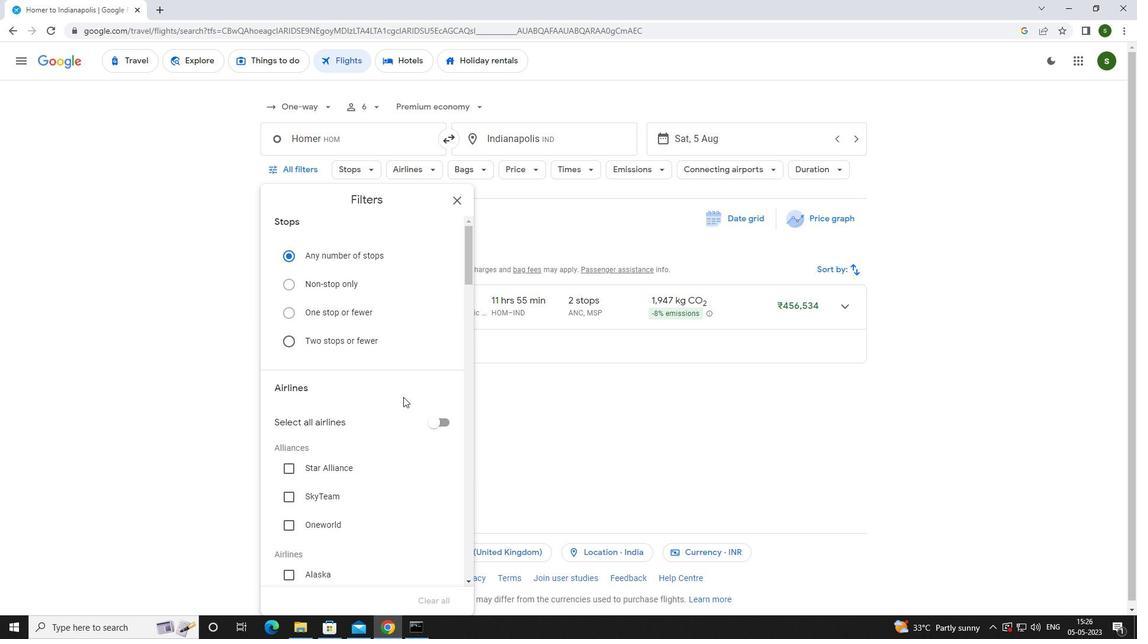 
Action: Mouse scrolled (403, 397) with delta (0, 0)
Screenshot: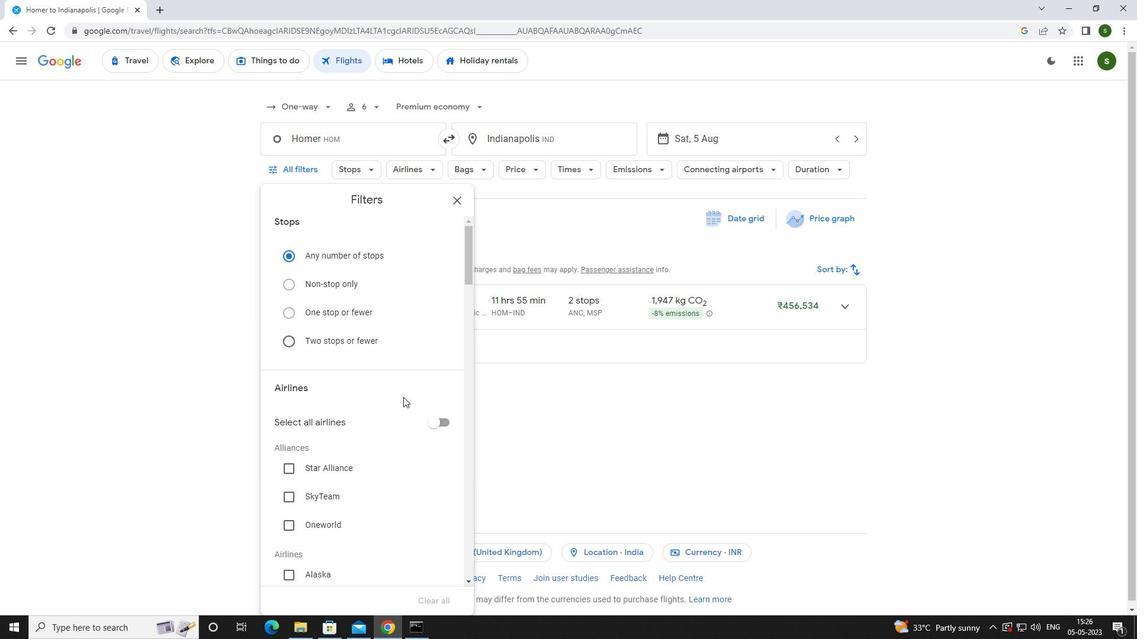 
Action: Mouse scrolled (403, 397) with delta (0, 0)
Screenshot: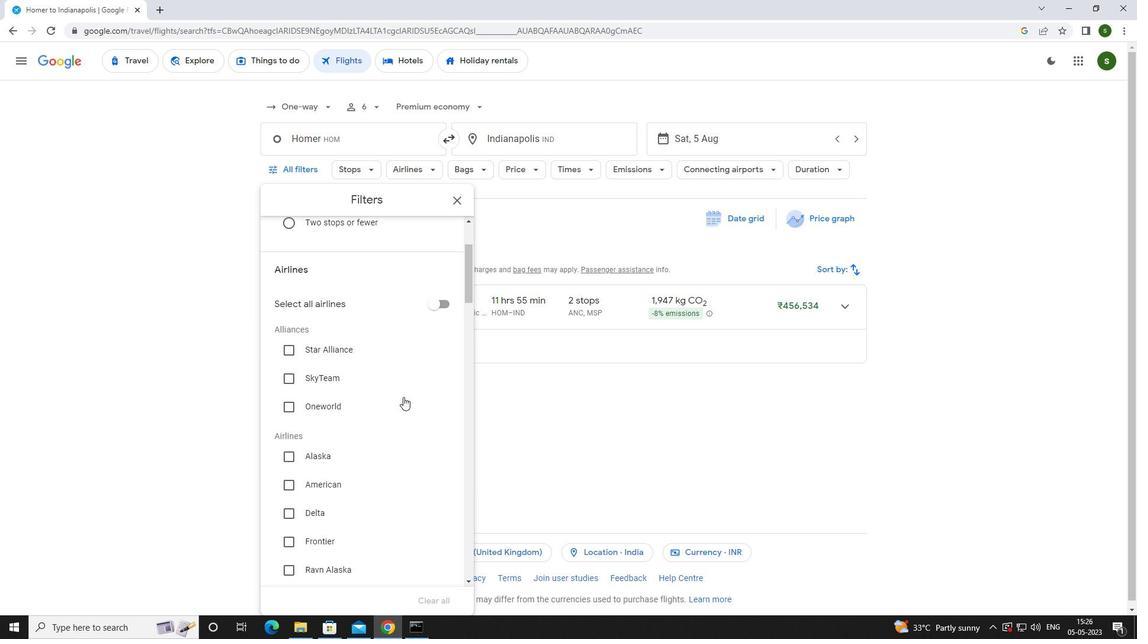 
Action: Mouse moved to (318, 481)
Screenshot: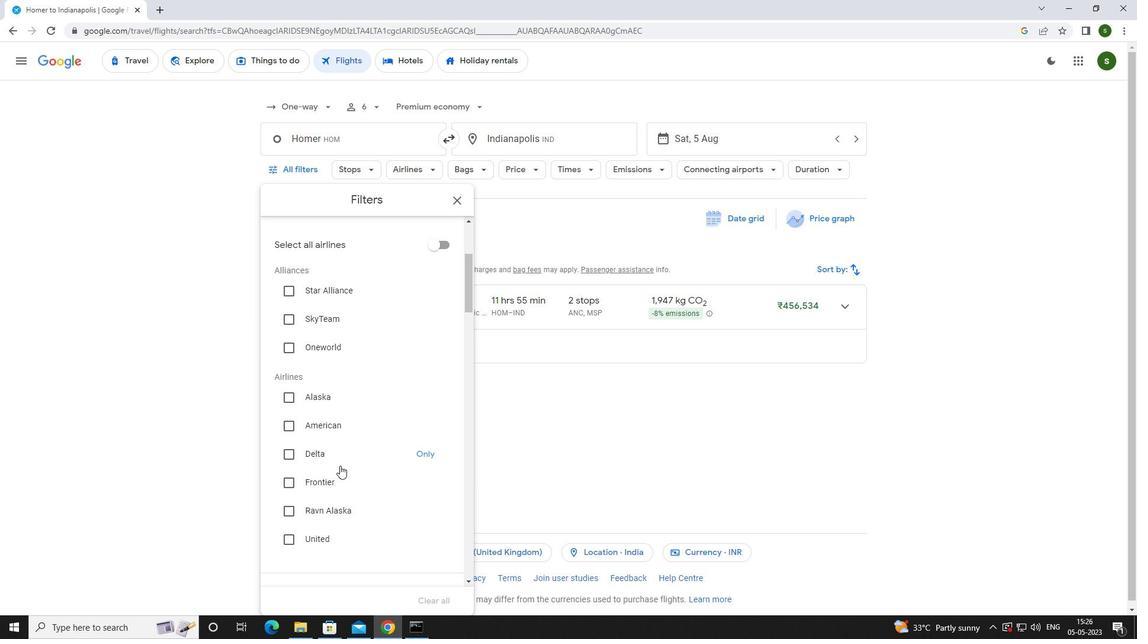 
Action: Mouse pressed left at (318, 481)
Screenshot: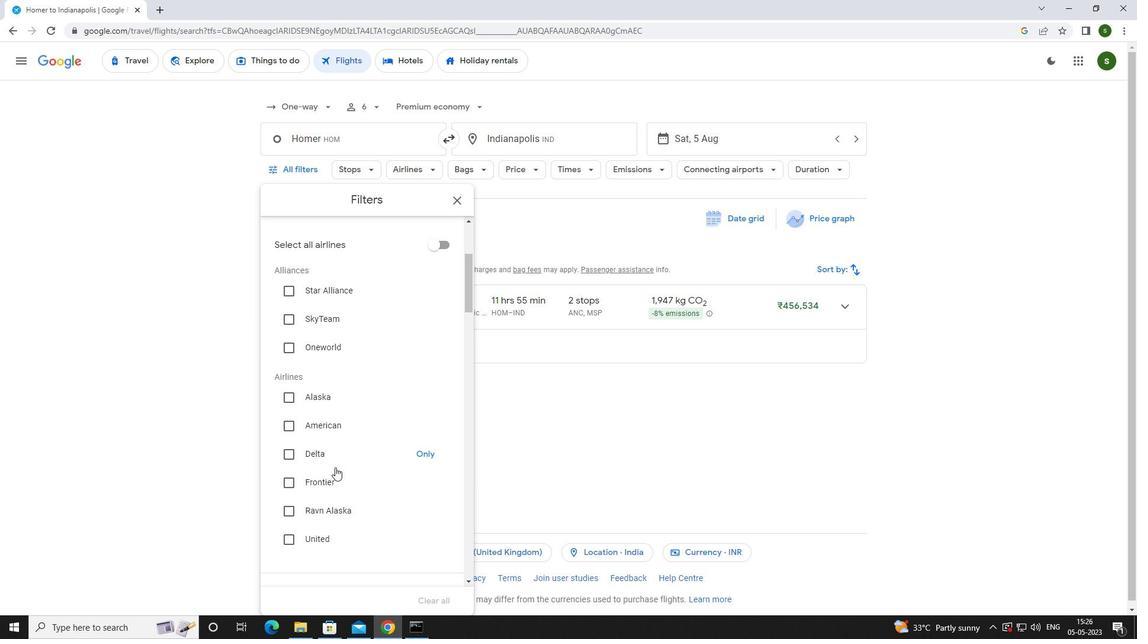 
Action: Mouse moved to (324, 480)
Screenshot: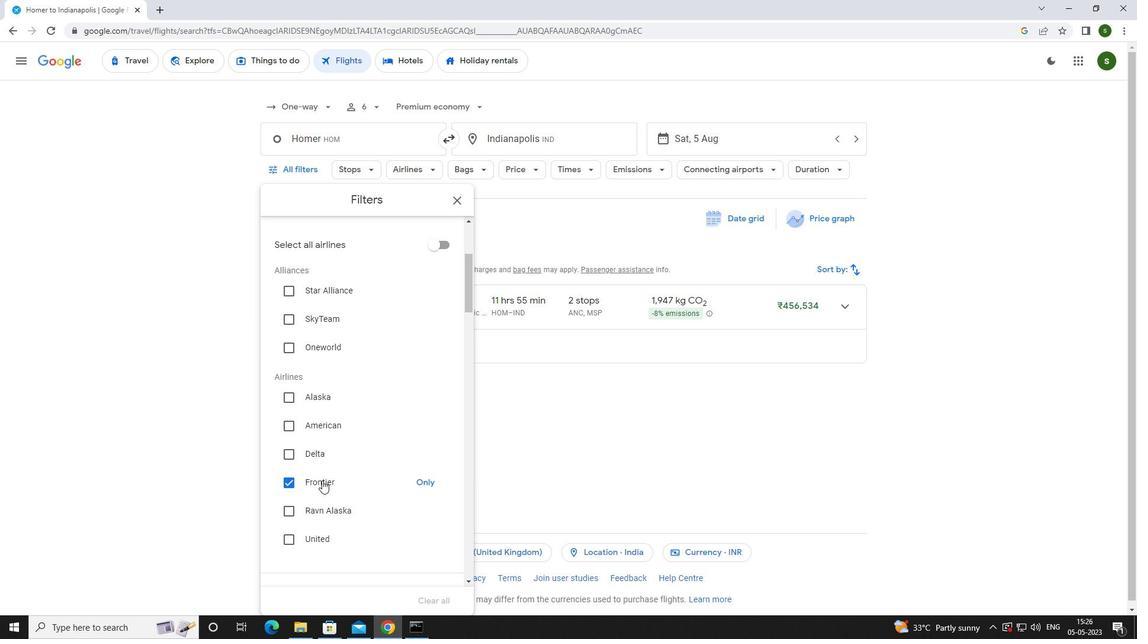 
Action: Mouse scrolled (324, 479) with delta (0, 0)
Screenshot: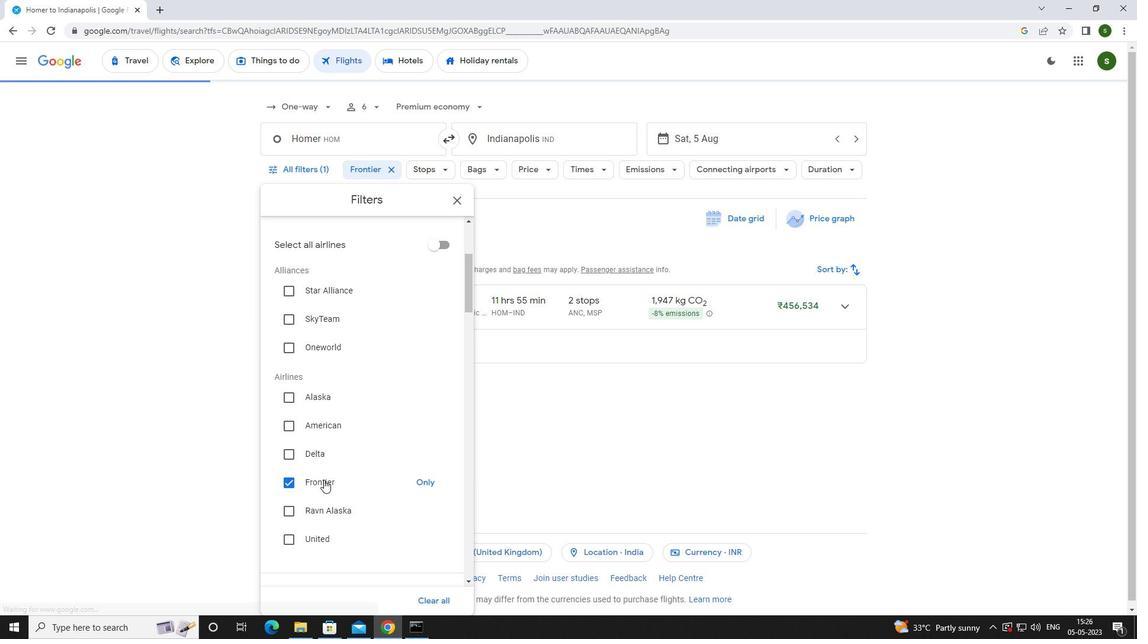 
Action: Mouse scrolled (324, 479) with delta (0, 0)
Screenshot: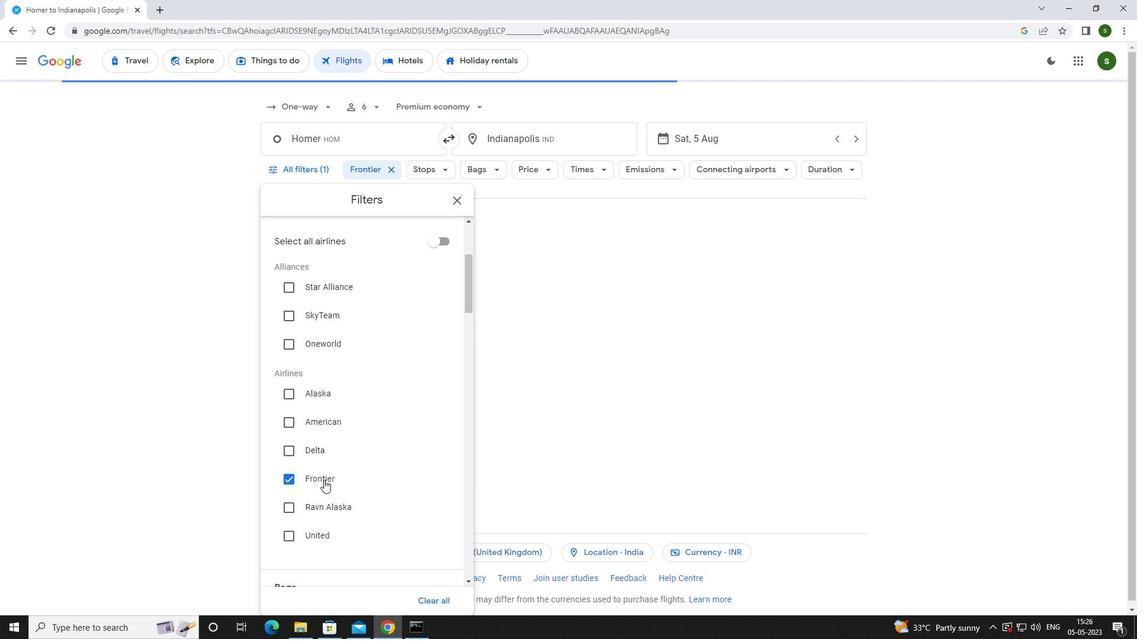 
Action: Mouse scrolled (324, 479) with delta (0, 0)
Screenshot: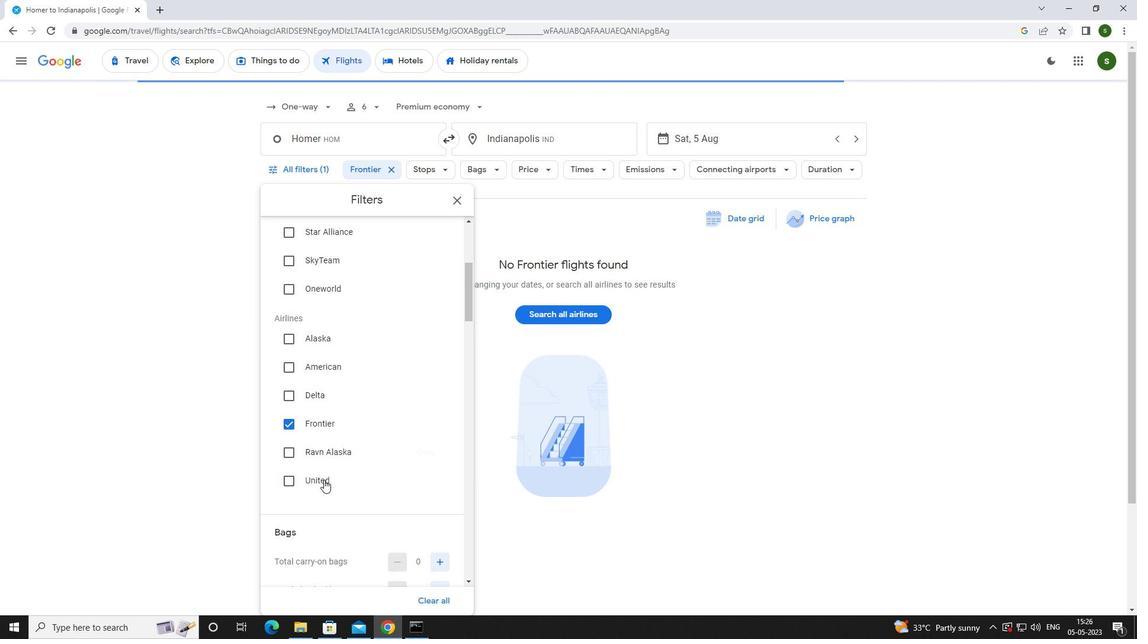 
Action: Mouse moved to (442, 446)
Screenshot: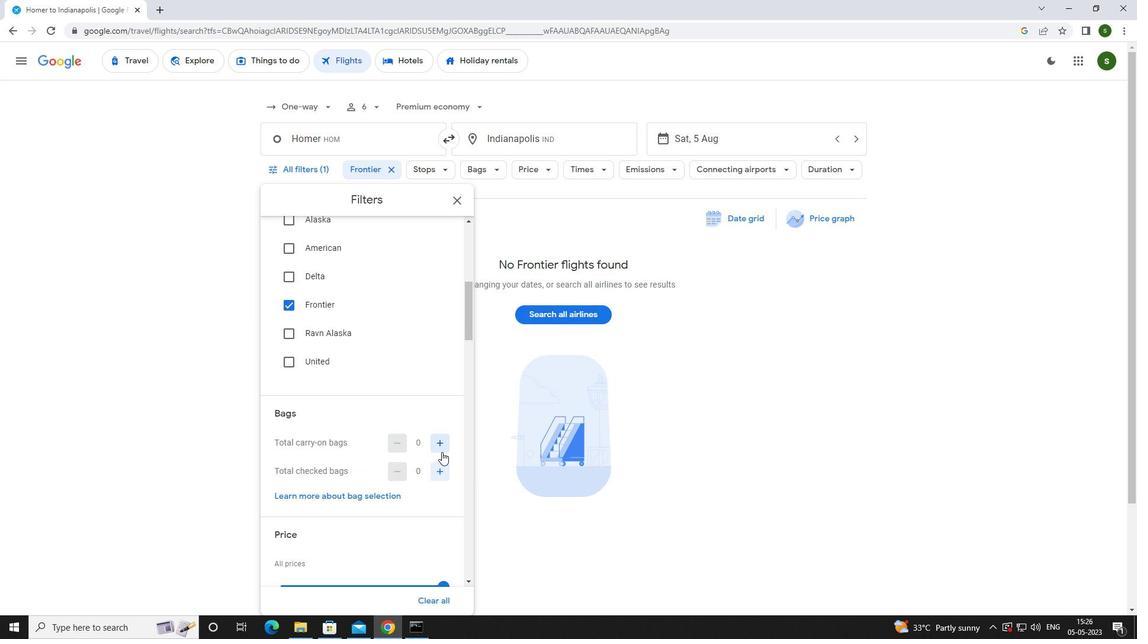 
Action: Mouse pressed left at (442, 446)
Screenshot: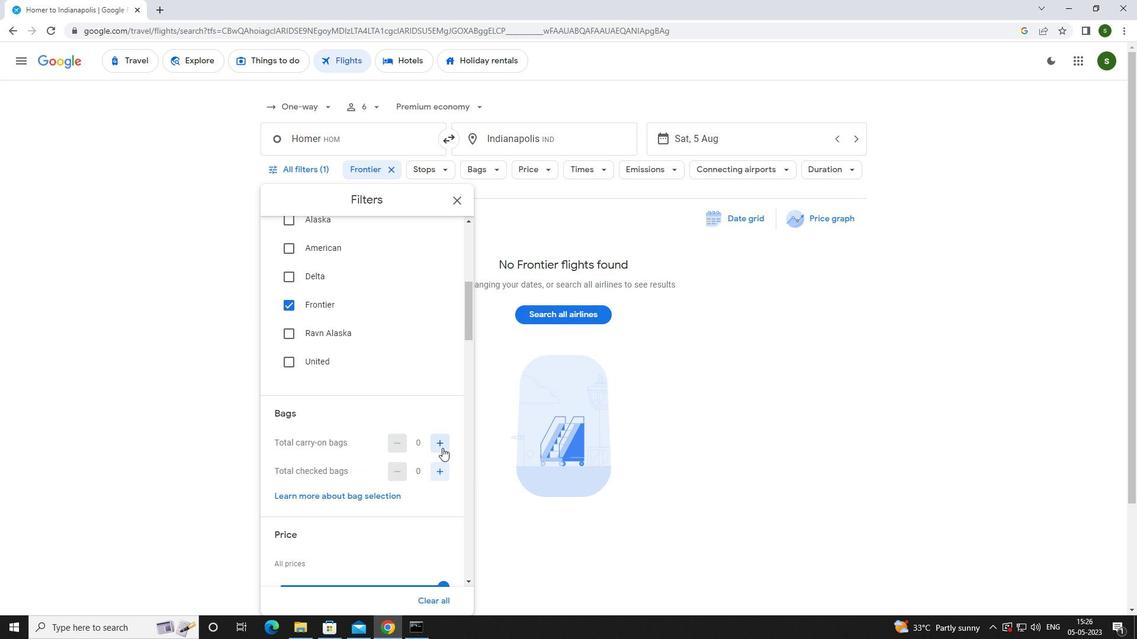 
Action: Mouse pressed left at (442, 446)
Screenshot: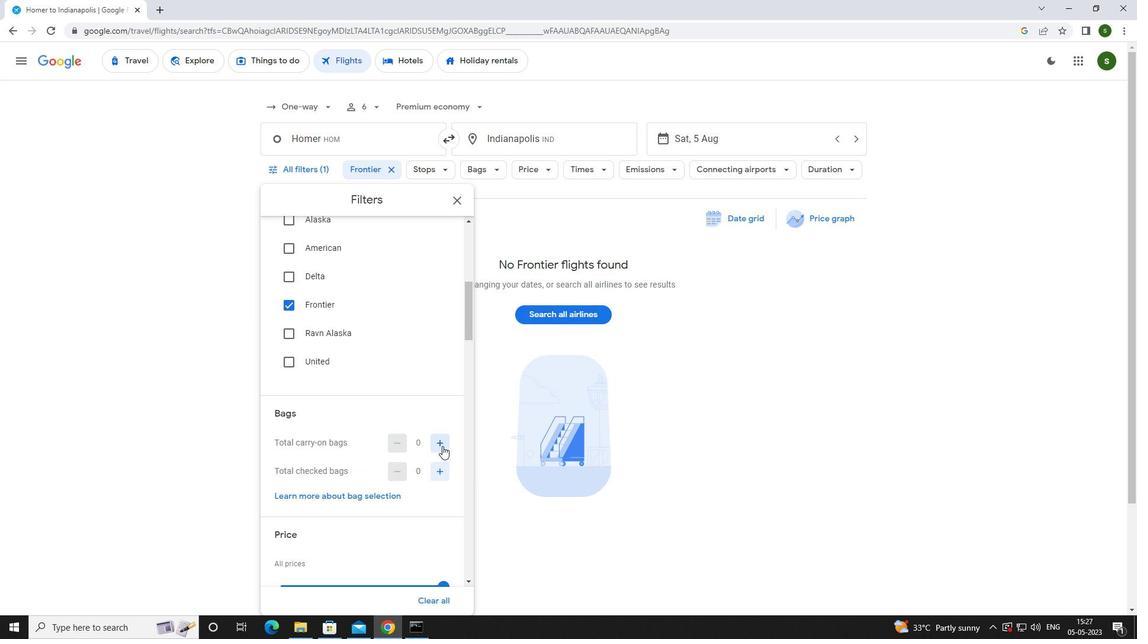 
Action: Mouse moved to (440, 476)
Screenshot: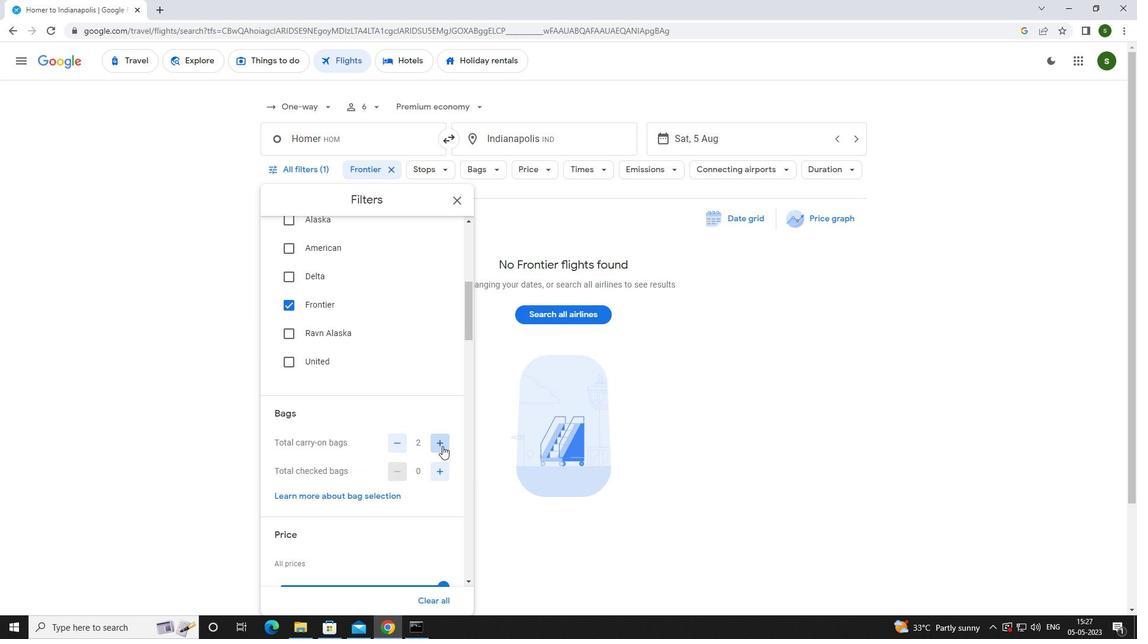 
Action: Mouse pressed left at (440, 476)
Screenshot: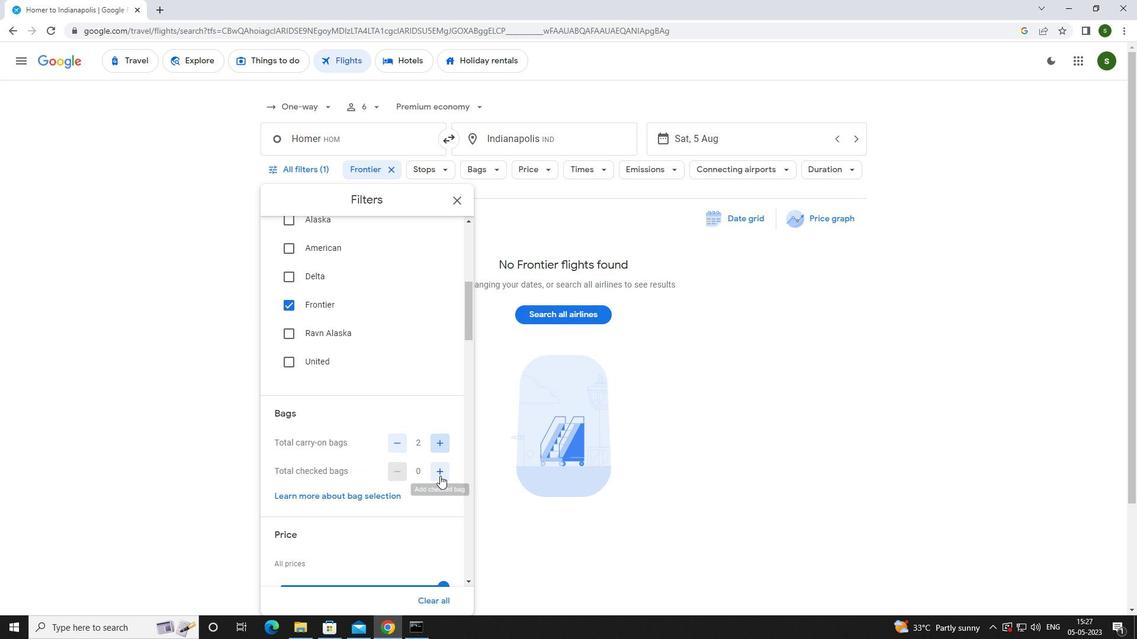
Action: Mouse scrolled (440, 475) with delta (0, 0)
Screenshot: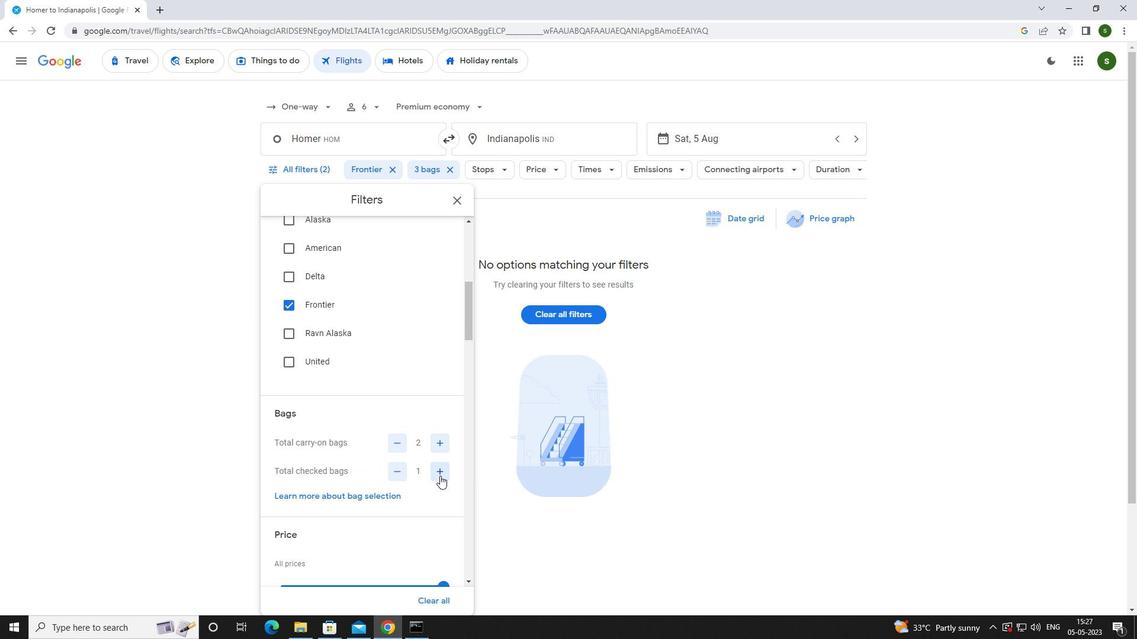 
Action: Mouse scrolled (440, 475) with delta (0, 0)
Screenshot: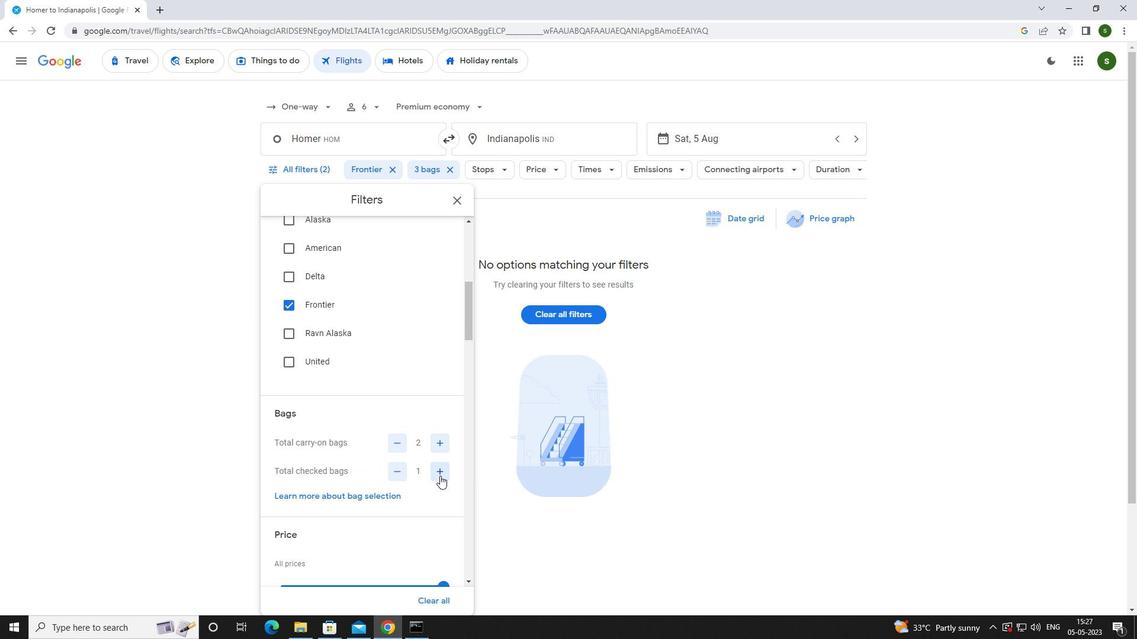 
Action: Mouse moved to (445, 469)
Screenshot: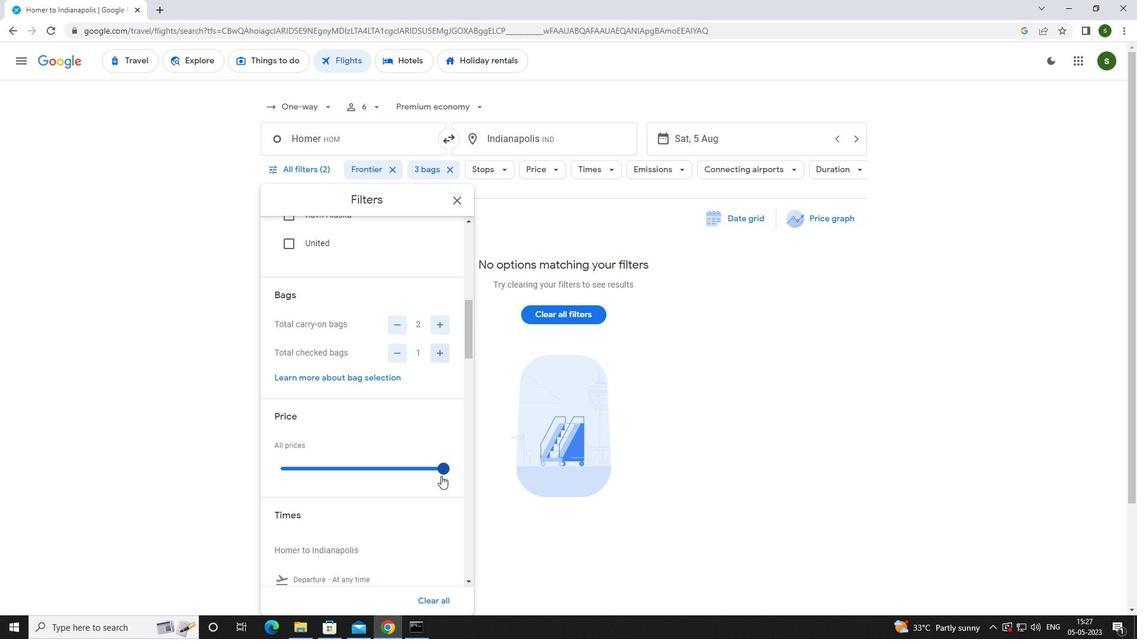 
Action: Mouse pressed left at (445, 469)
Screenshot: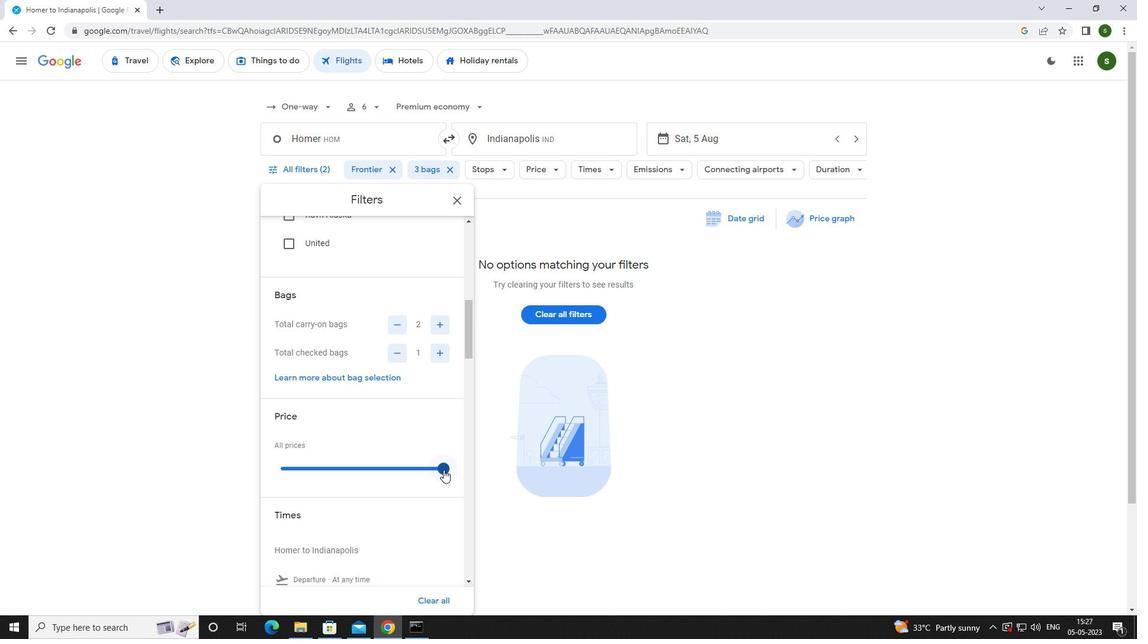 
Action: Mouse moved to (280, 468)
Screenshot: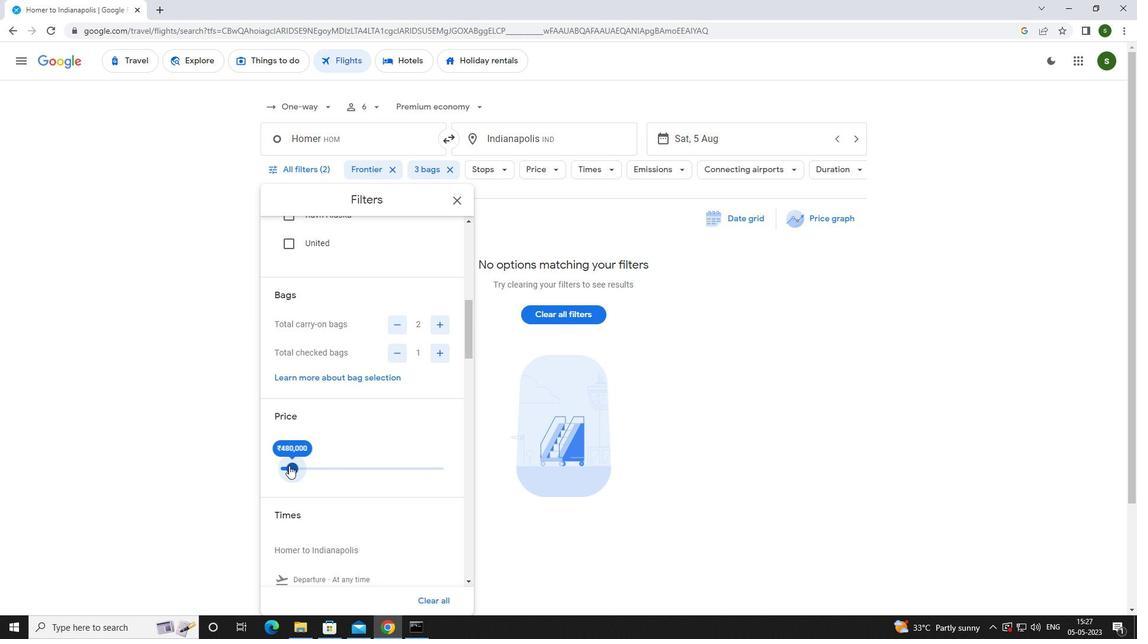 
Action: Mouse scrolled (280, 467) with delta (0, 0)
Screenshot: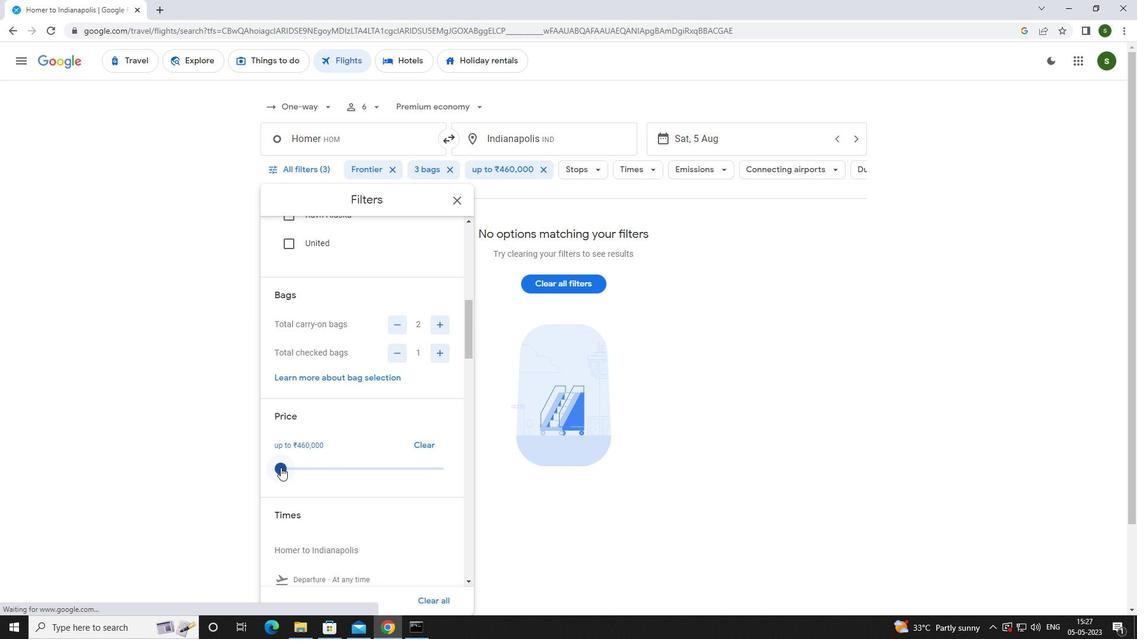 
Action: Mouse scrolled (280, 467) with delta (0, 0)
Screenshot: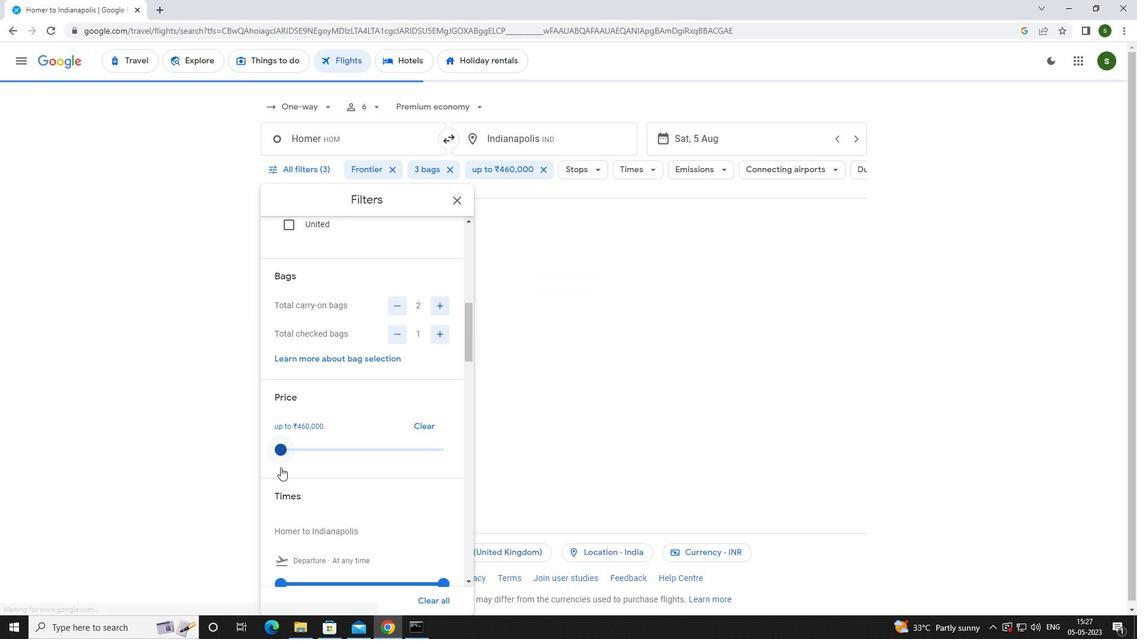 
Action: Mouse moved to (279, 482)
Screenshot: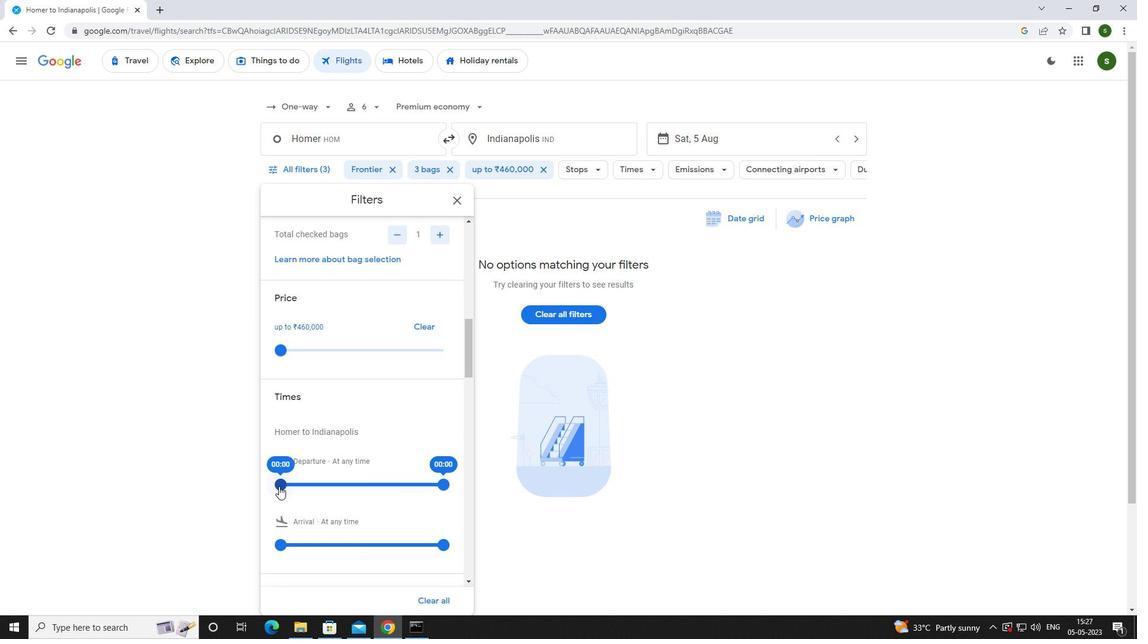 
Action: Mouse pressed left at (279, 482)
Screenshot: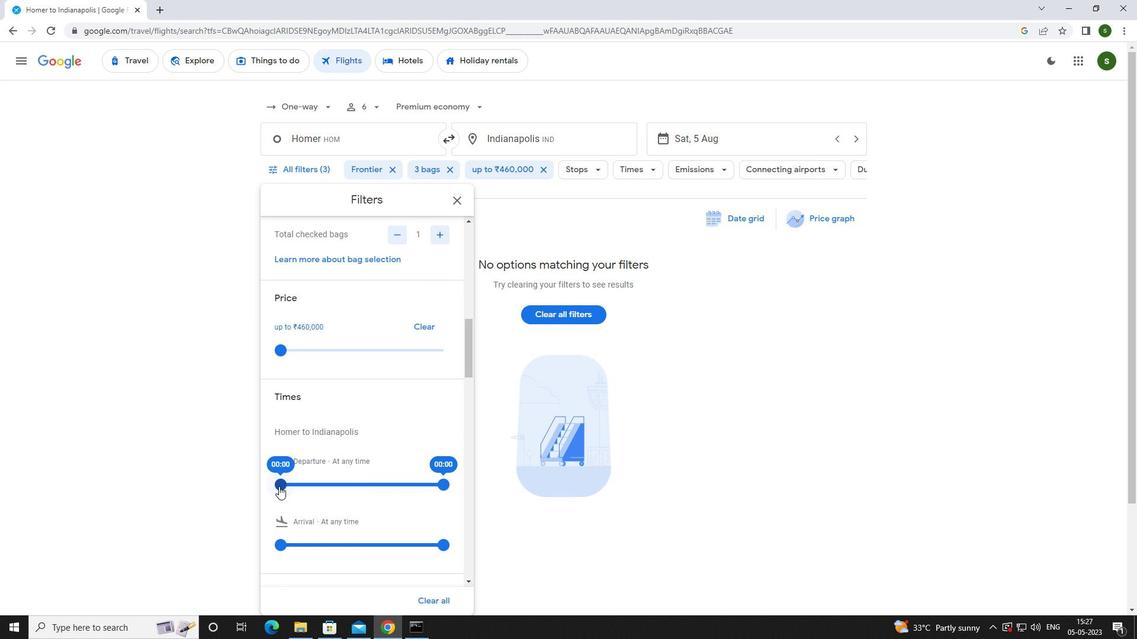 
Action: Mouse moved to (507, 541)
Screenshot: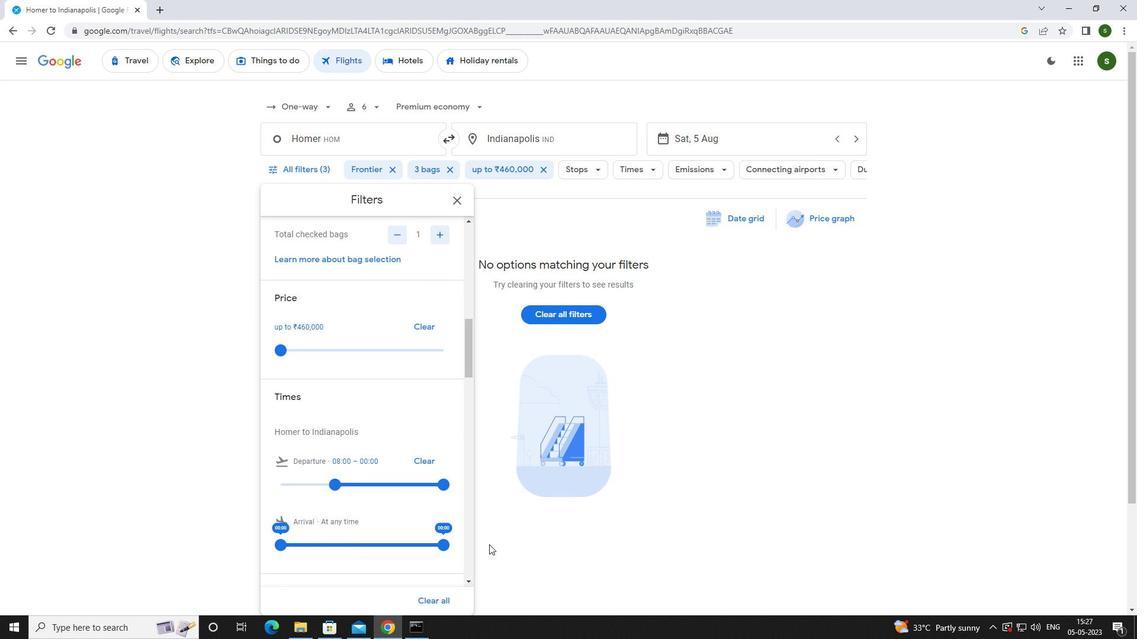 
Action: Mouse pressed left at (507, 541)
Screenshot: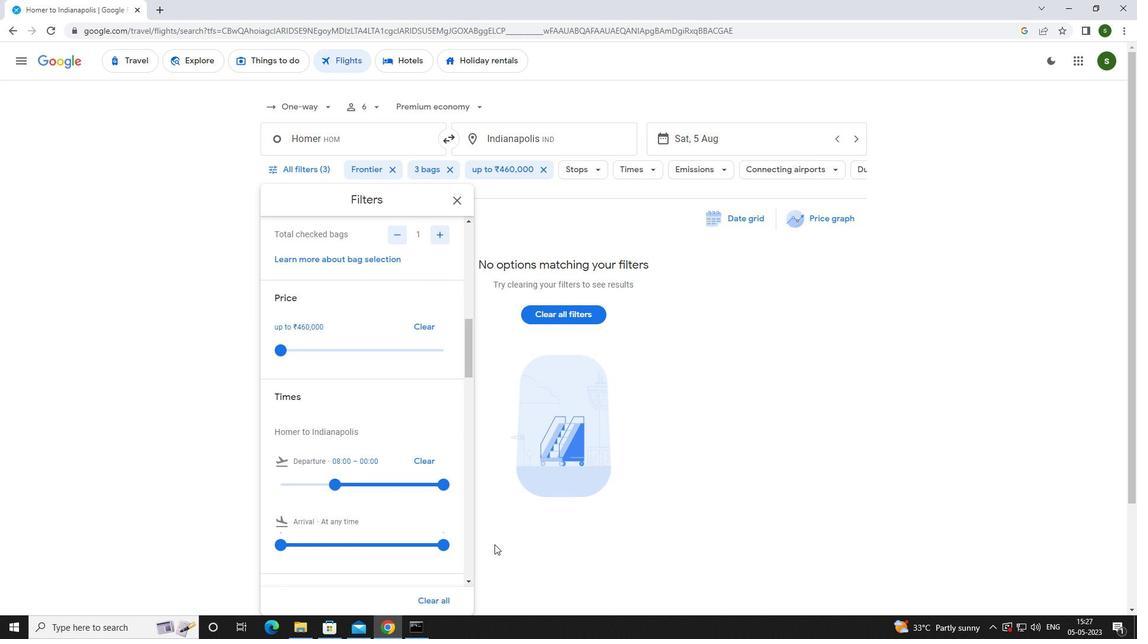 
